 Task: Find connections with filter location Būndi with filter topic #Successwith filter profile language German with filter current company Marks and Spencer Reliance India Private Limited with filter school Aliah University, Kolkata with filter industry Wholesale Computer Equipment with filter service category Public Relations with filter keywords title Screenwriter
Action: Mouse moved to (545, 69)
Screenshot: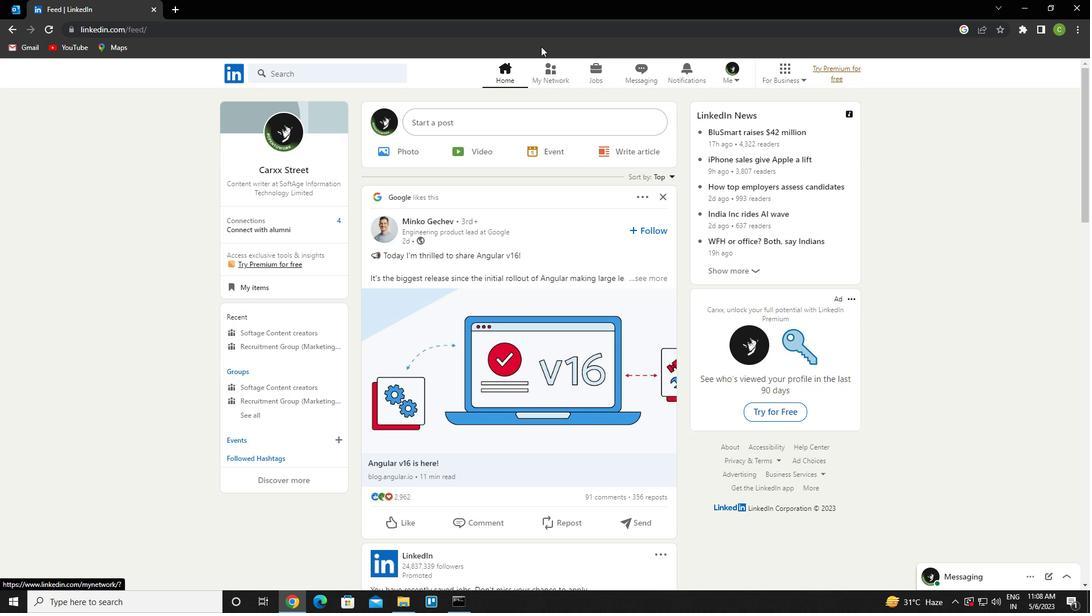 
Action: Mouse pressed left at (545, 69)
Screenshot: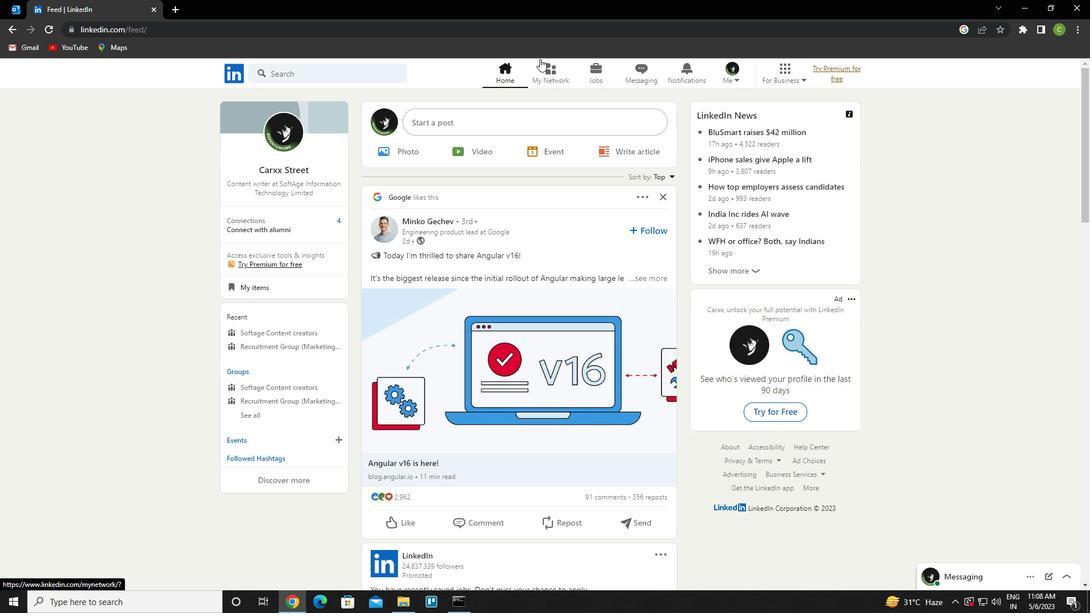 
Action: Mouse moved to (346, 143)
Screenshot: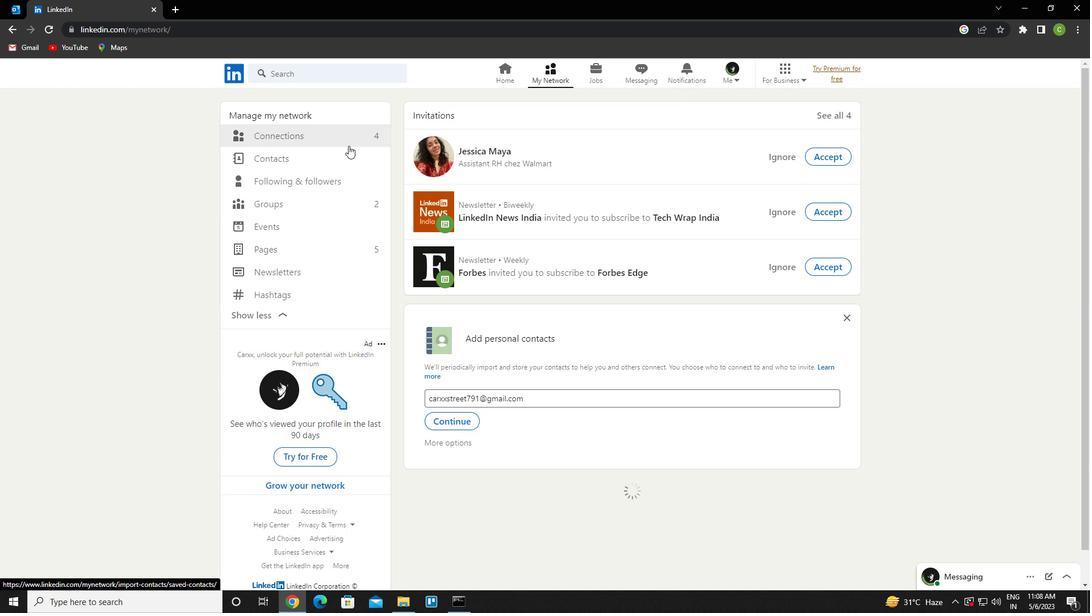 
Action: Mouse pressed left at (346, 143)
Screenshot: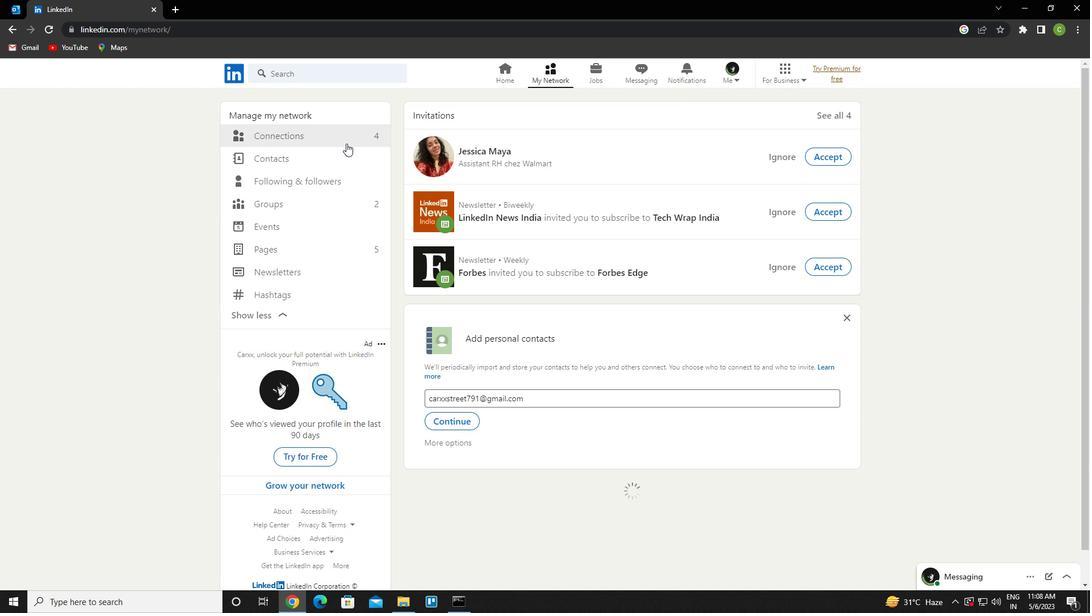 
Action: Mouse moved to (359, 142)
Screenshot: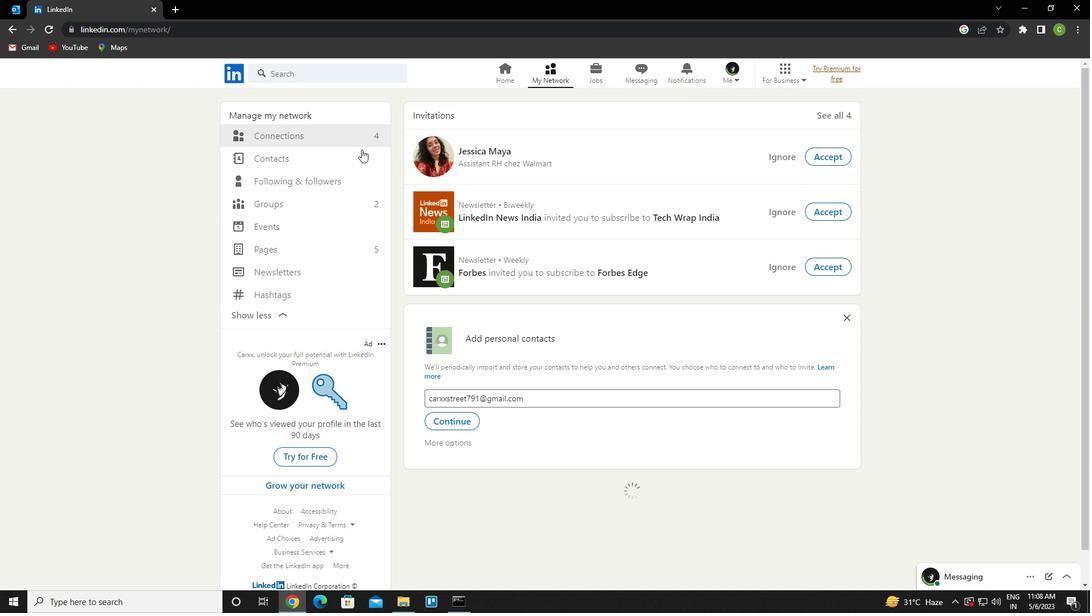 
Action: Mouse pressed left at (359, 142)
Screenshot: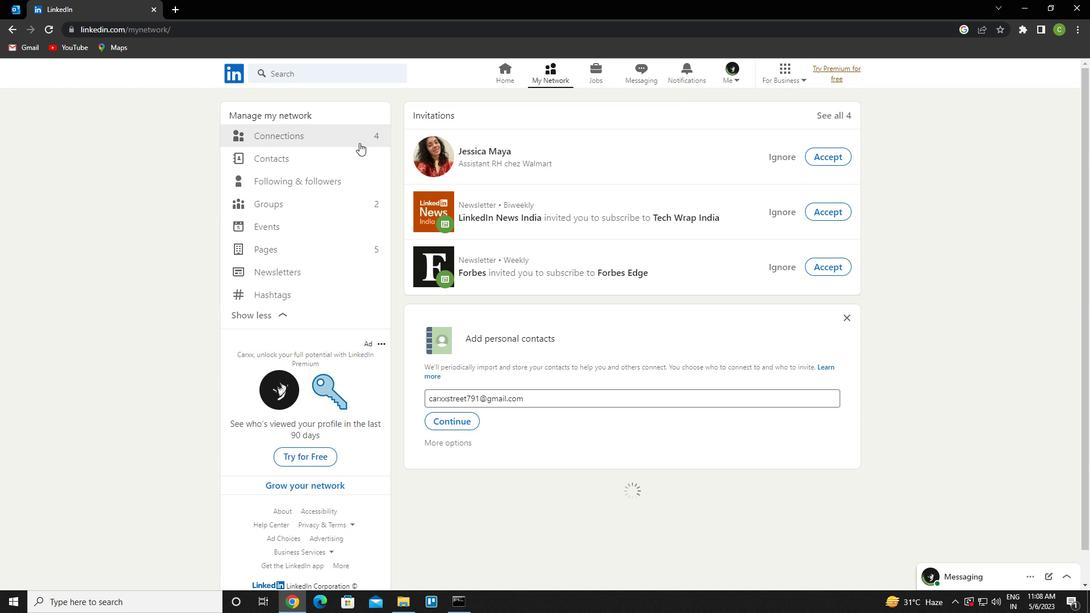 
Action: Mouse moved to (357, 141)
Screenshot: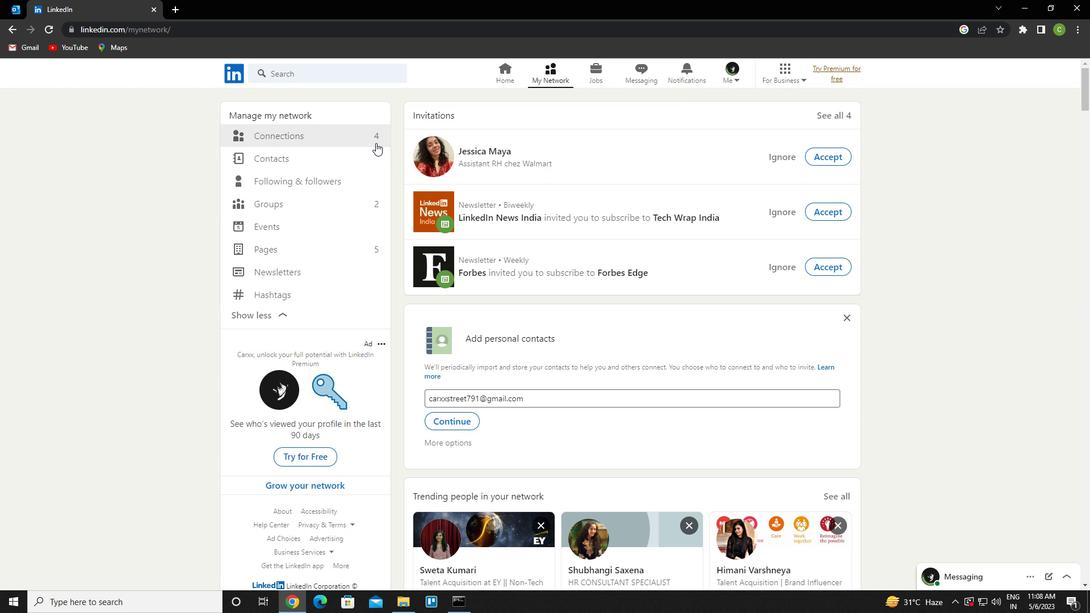 
Action: Mouse pressed left at (357, 141)
Screenshot: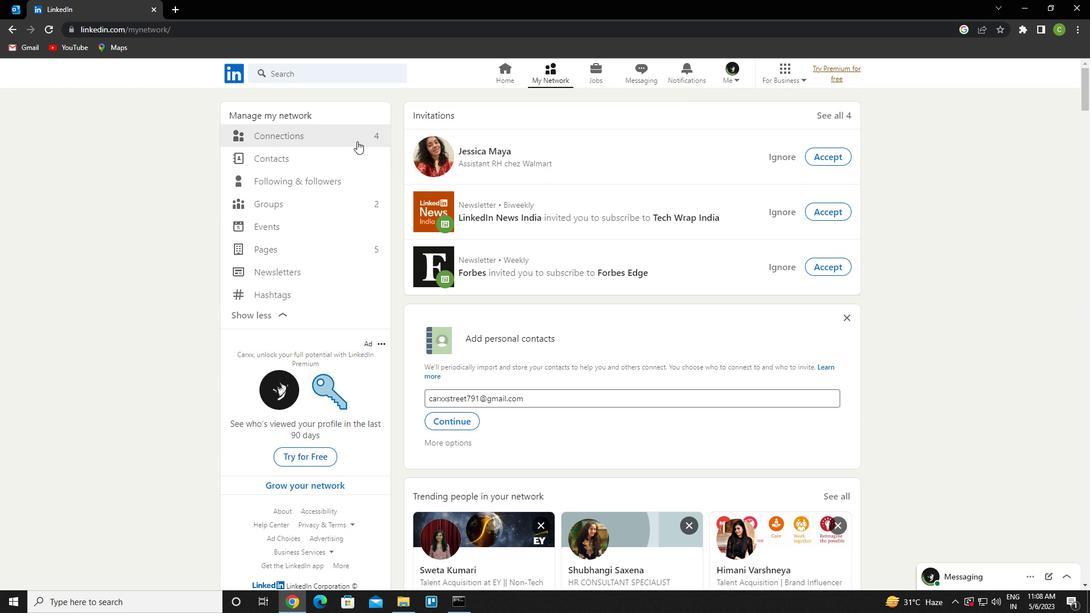 
Action: Mouse moved to (650, 138)
Screenshot: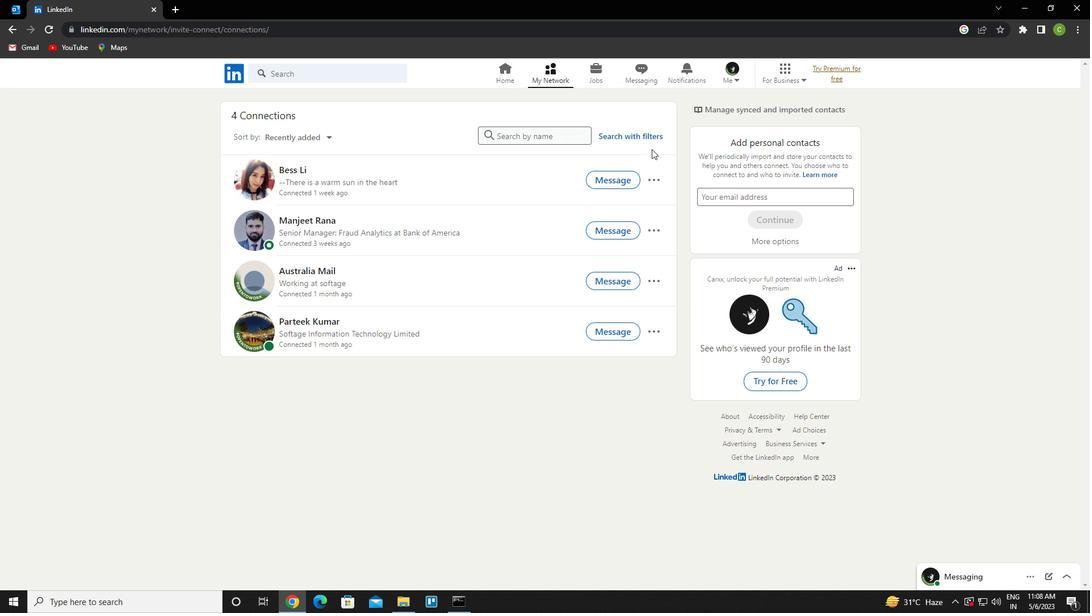 
Action: Mouse pressed left at (650, 138)
Screenshot: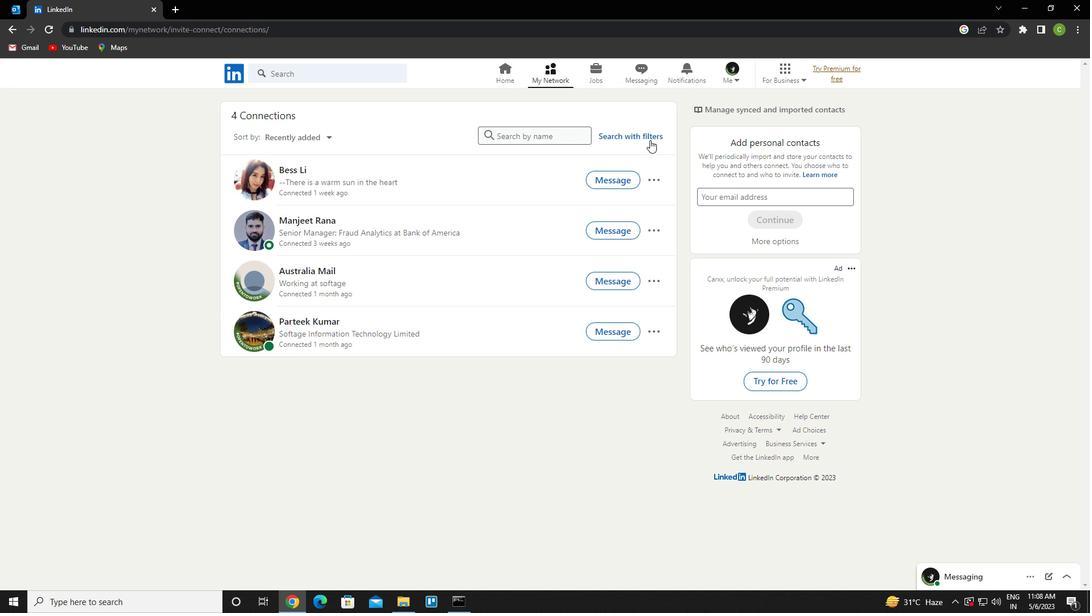 
Action: Mouse moved to (578, 106)
Screenshot: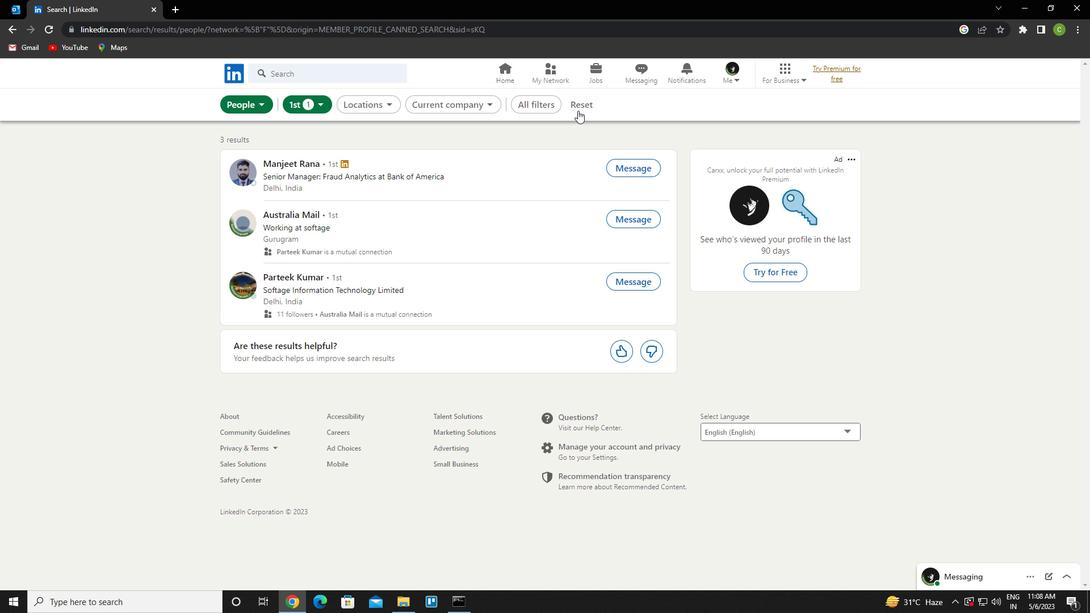 
Action: Mouse pressed left at (578, 106)
Screenshot: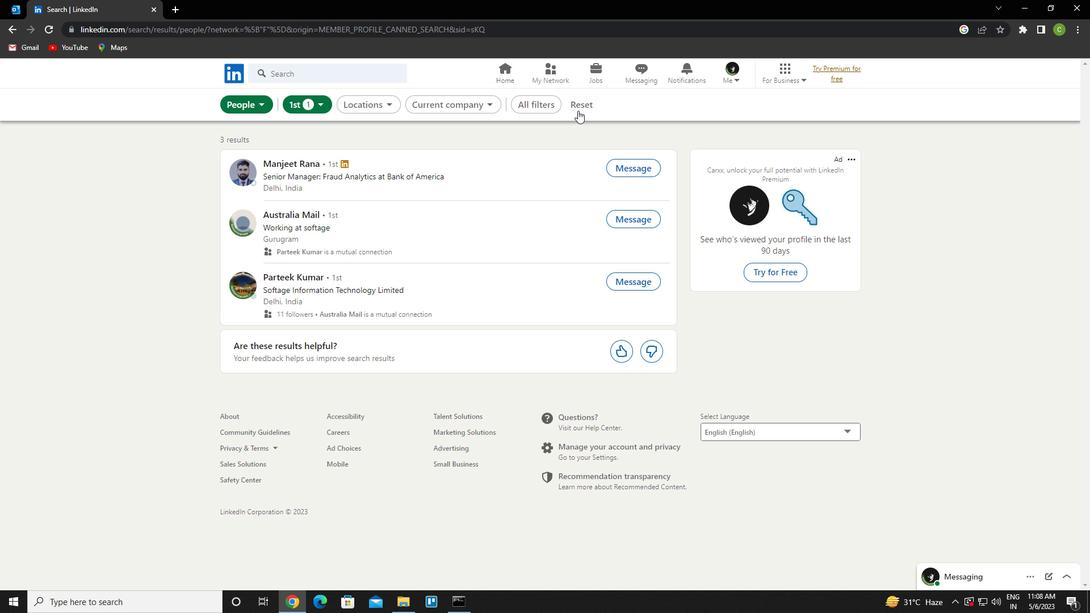 
Action: Mouse moved to (561, 109)
Screenshot: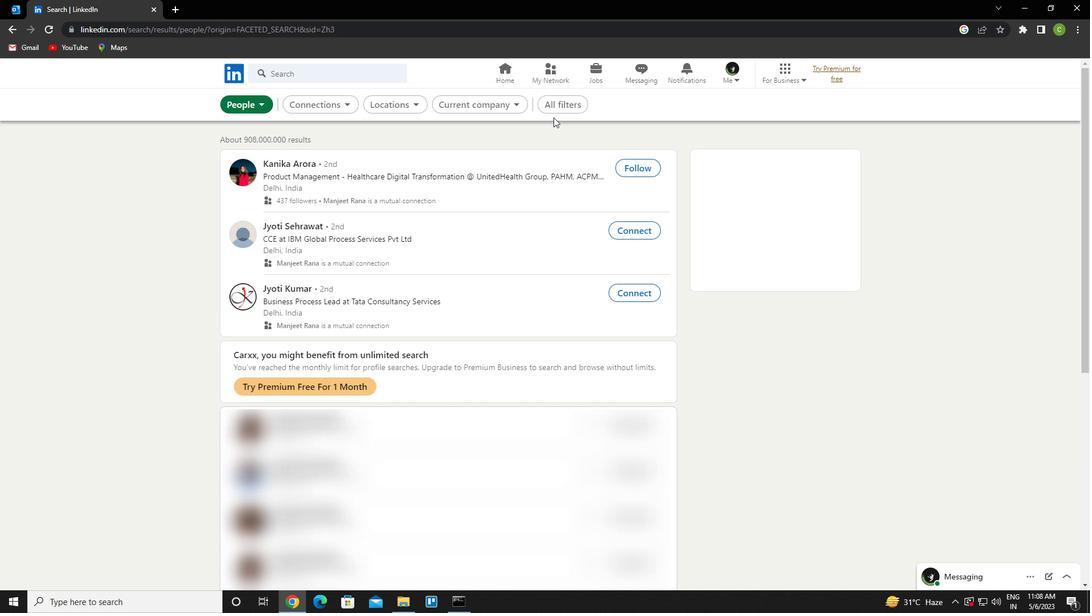 
Action: Mouse pressed left at (561, 109)
Screenshot: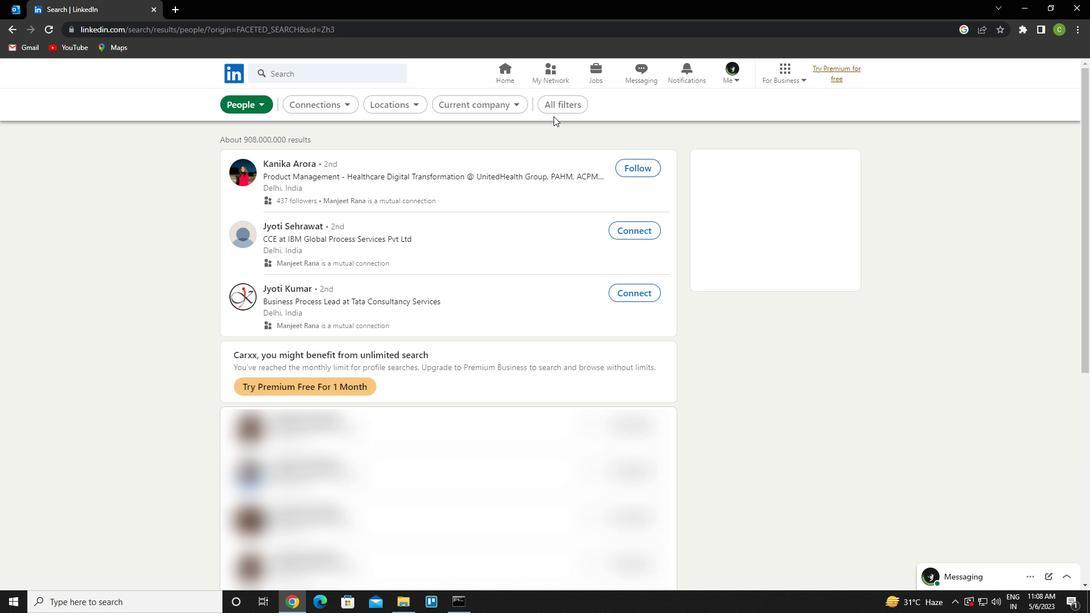 
Action: Mouse moved to (916, 313)
Screenshot: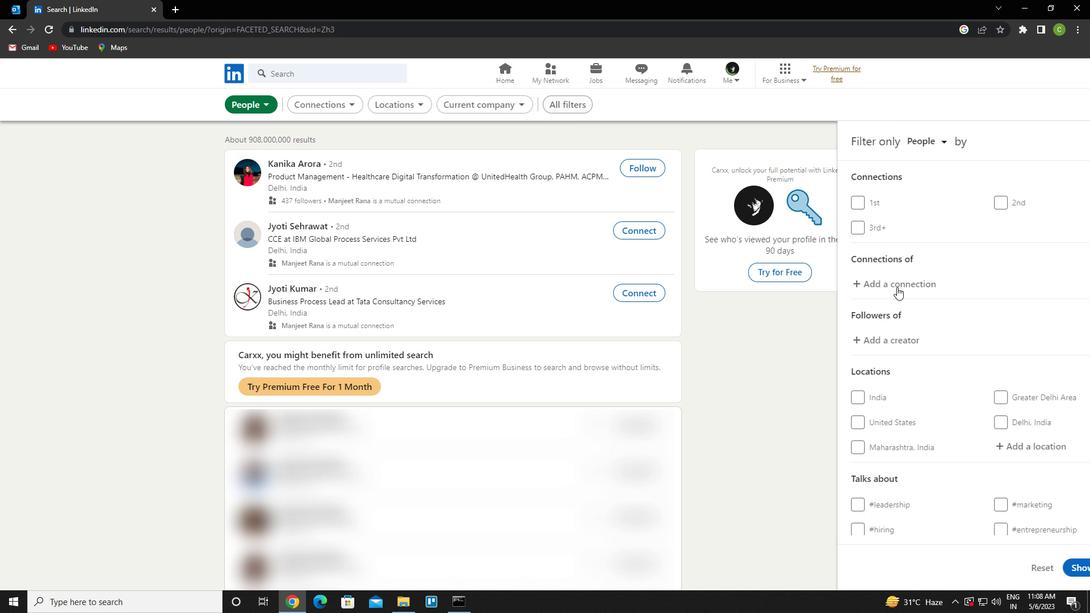 
Action: Mouse scrolled (916, 313) with delta (0, 0)
Screenshot: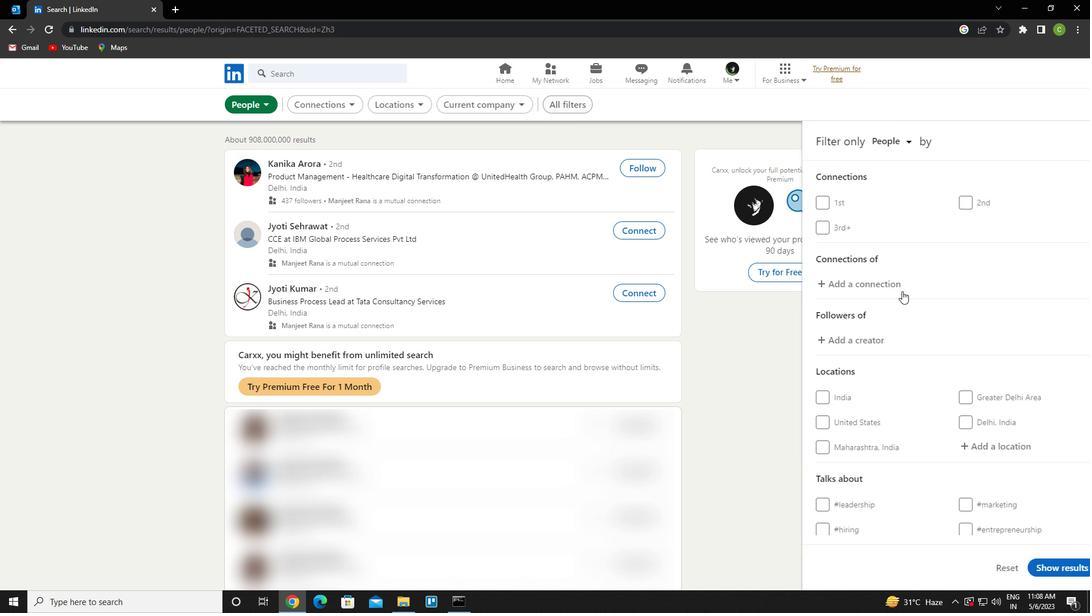 
Action: Mouse scrolled (916, 313) with delta (0, 0)
Screenshot: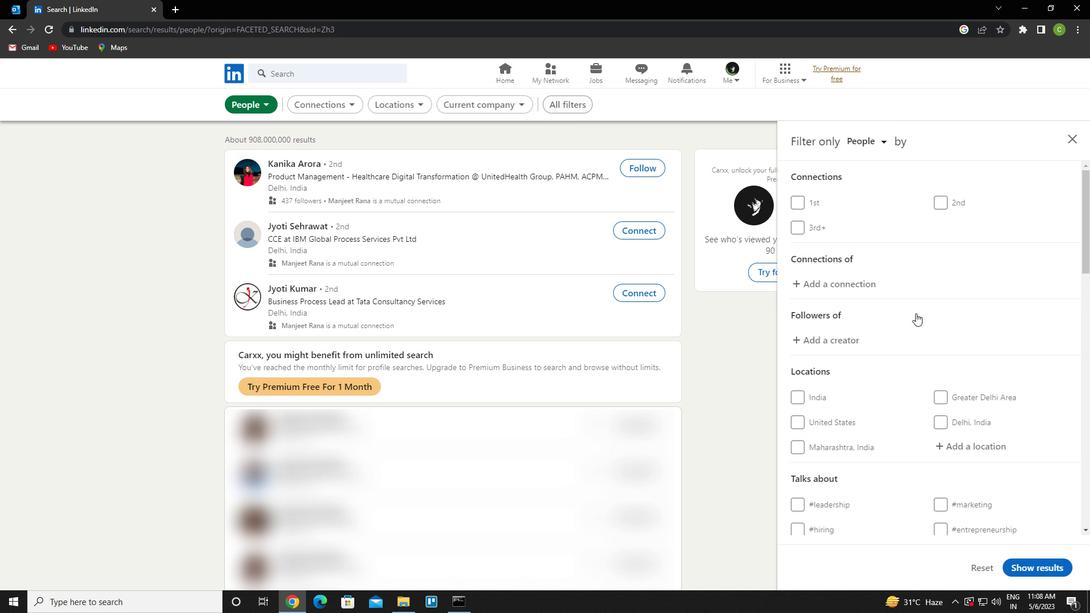 
Action: Mouse moved to (968, 331)
Screenshot: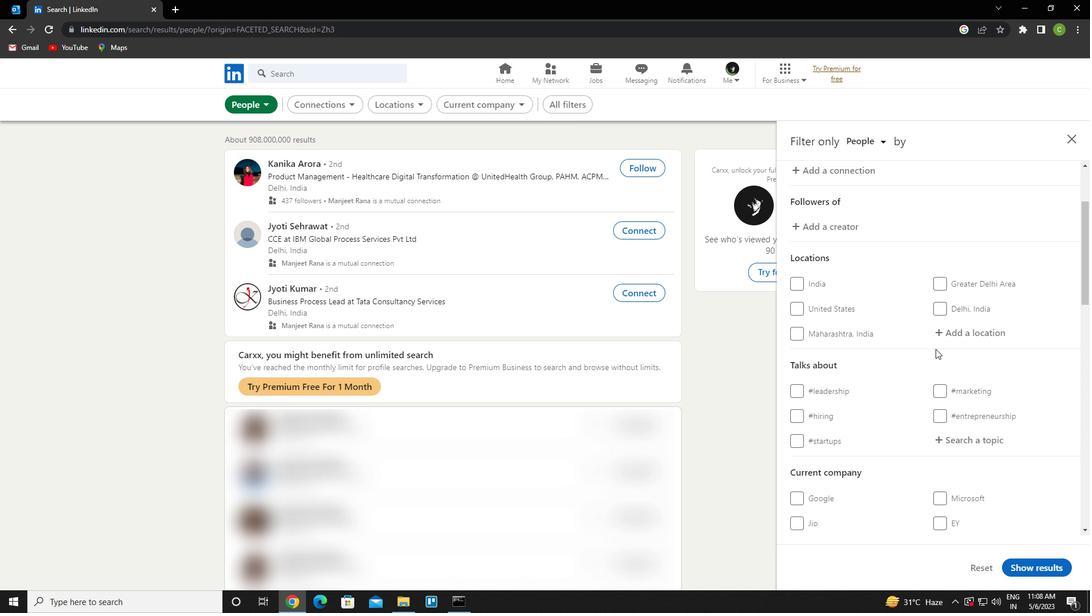 
Action: Mouse pressed left at (968, 331)
Screenshot: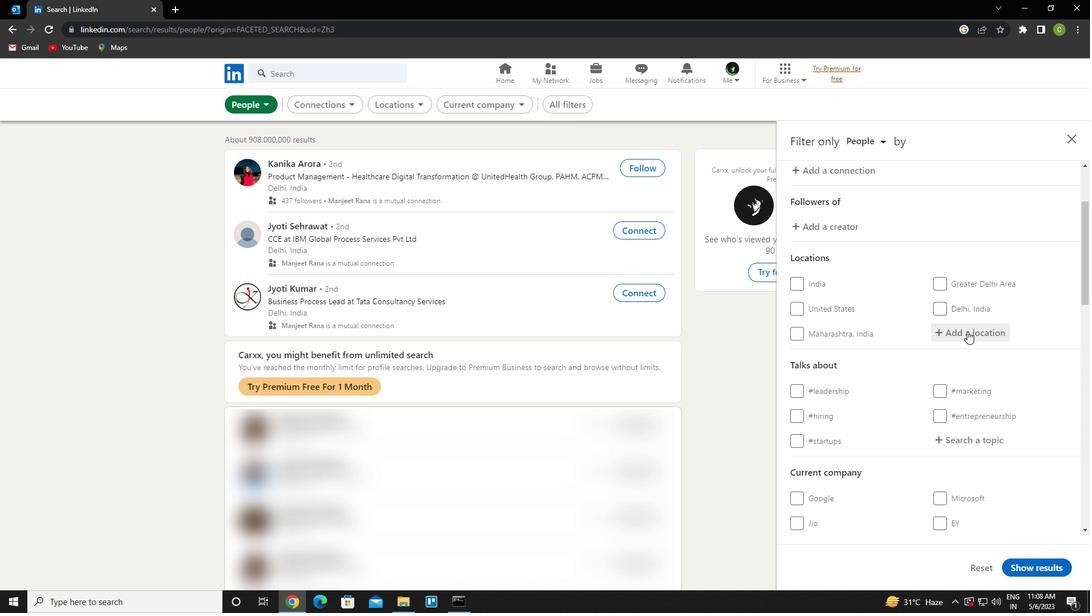 
Action: Key pressed <Key.caps_lock>b<Key.caps_lock>undi<Key.down><Key.enter>
Screenshot: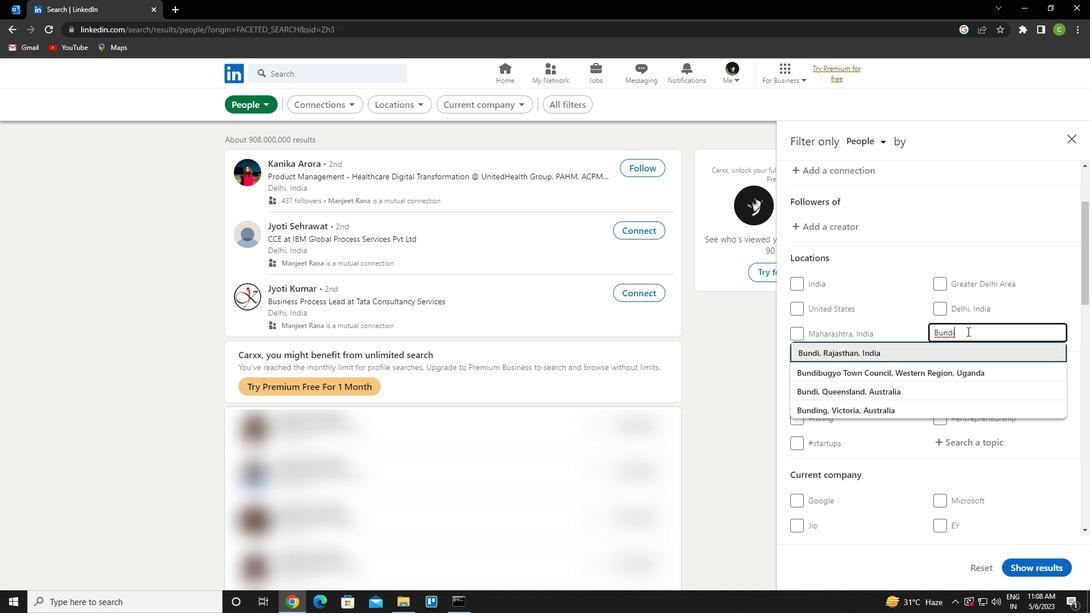 
Action: Mouse scrolled (968, 331) with delta (0, 0)
Screenshot: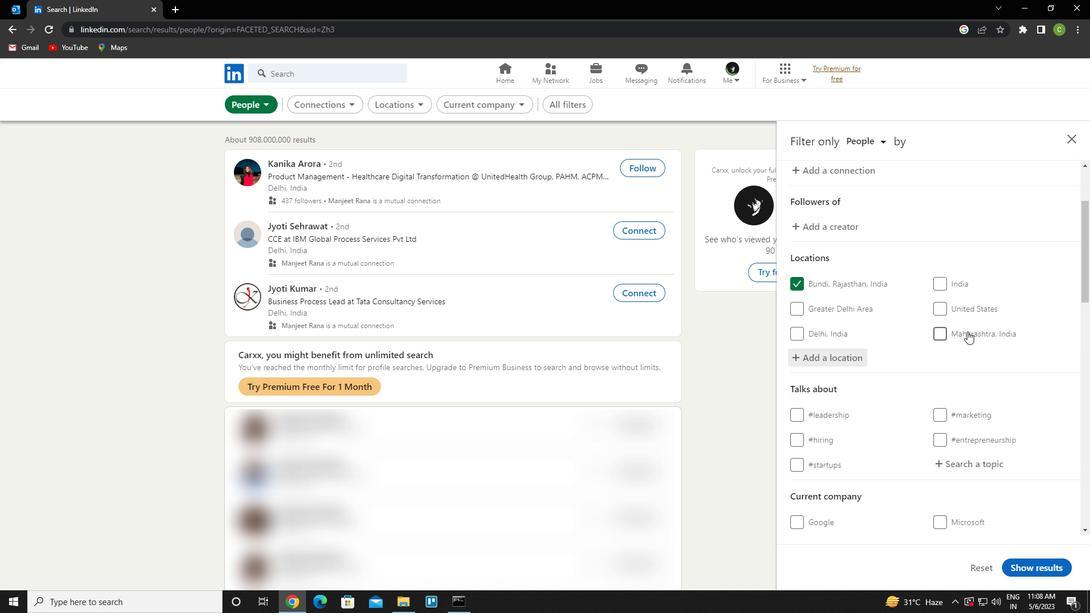 
Action: Mouse moved to (973, 400)
Screenshot: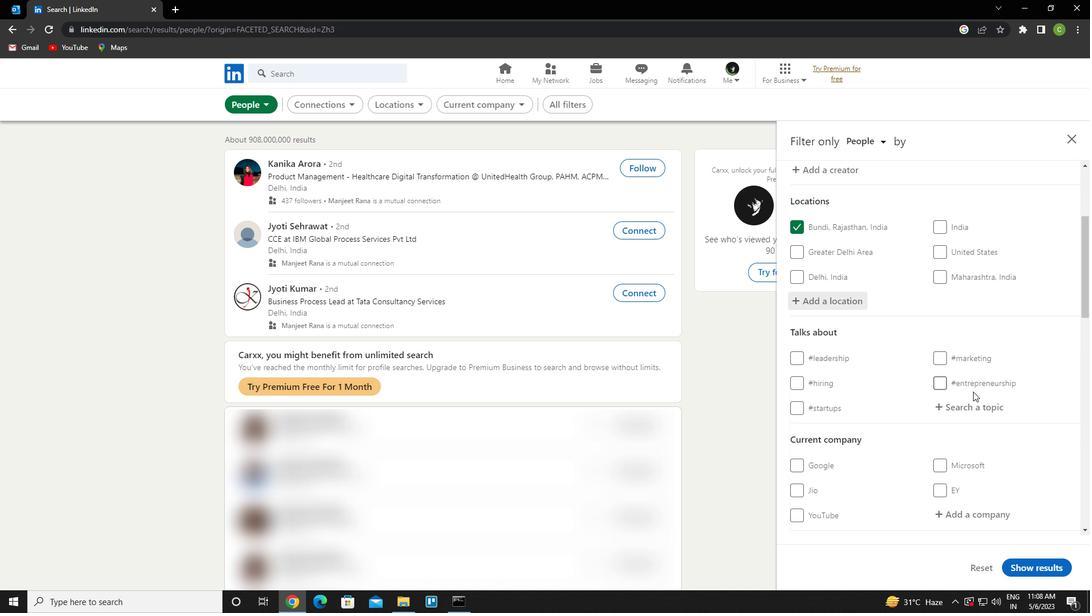 
Action: Mouse pressed left at (973, 400)
Screenshot: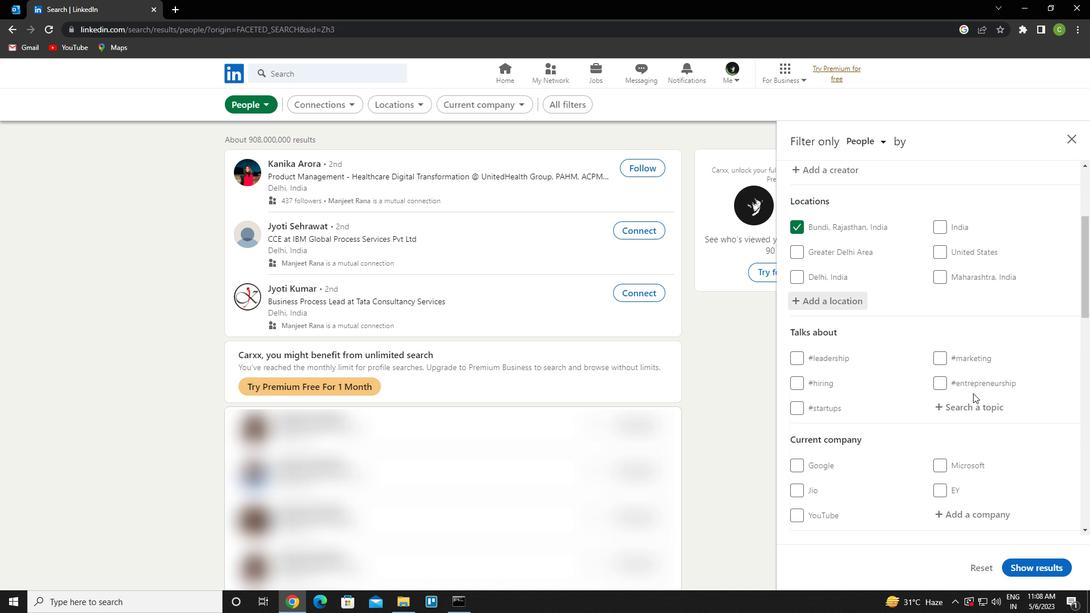 
Action: Key pressed sucess<Key.down><Key.down><Key.down><Key.down><Key.enter>
Screenshot: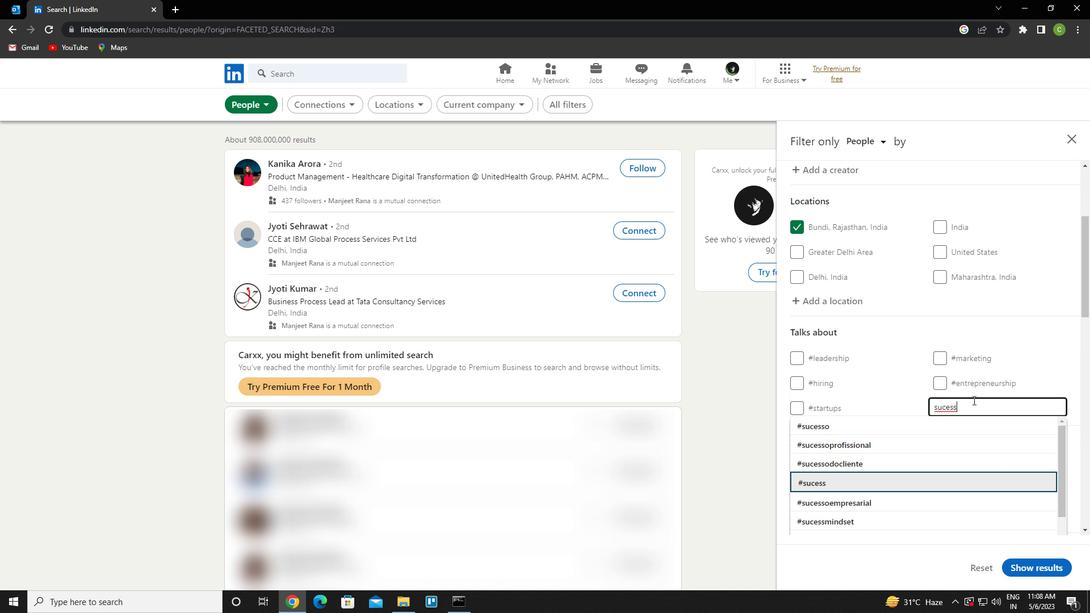 
Action: Mouse scrolled (973, 400) with delta (0, 0)
Screenshot: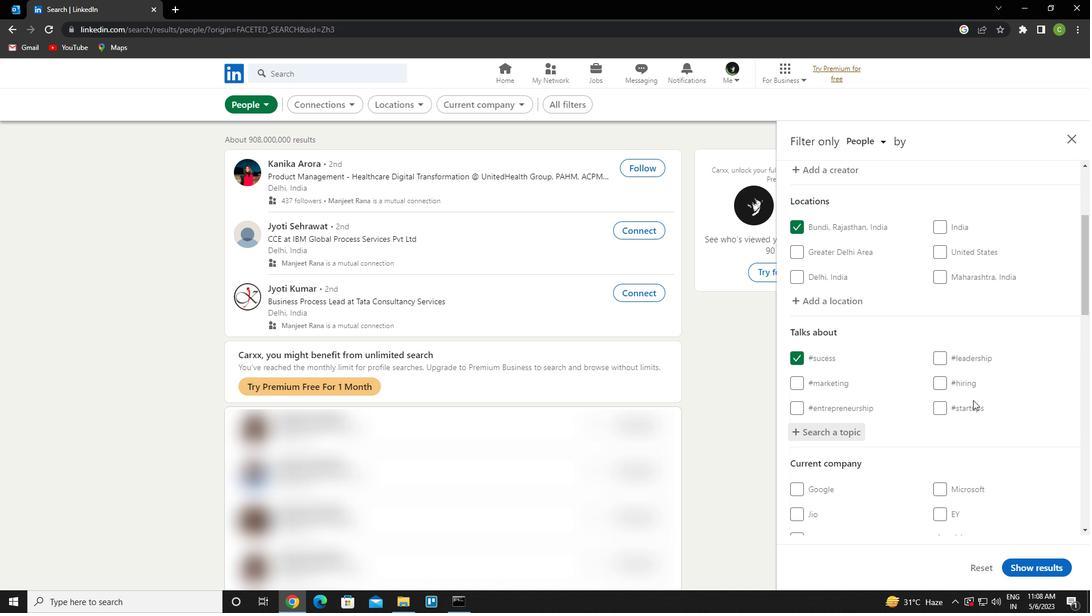 
Action: Mouse scrolled (973, 400) with delta (0, 0)
Screenshot: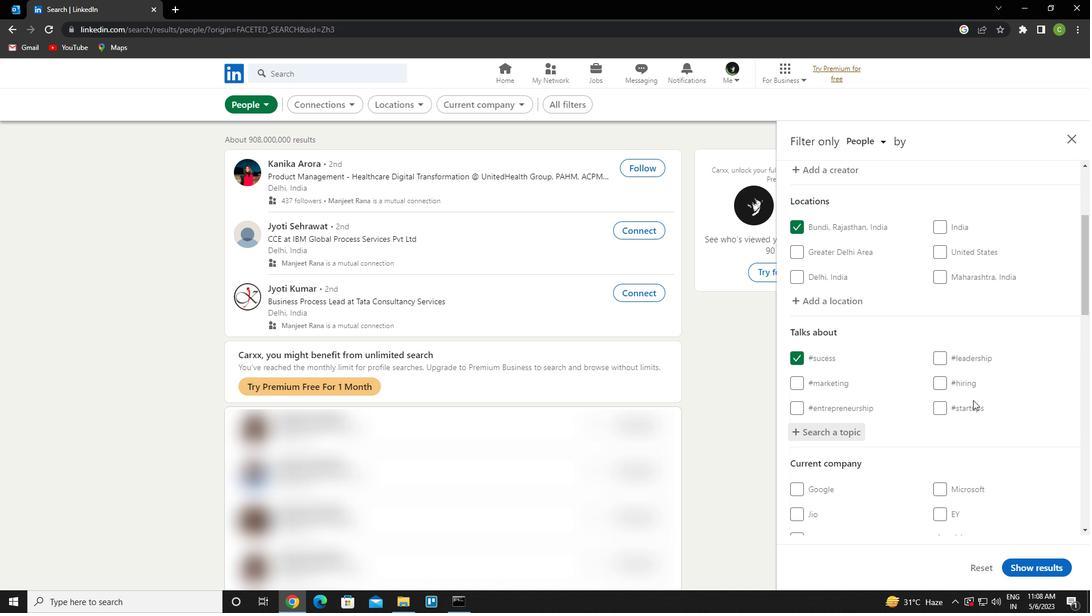 
Action: Mouse scrolled (973, 400) with delta (0, 0)
Screenshot: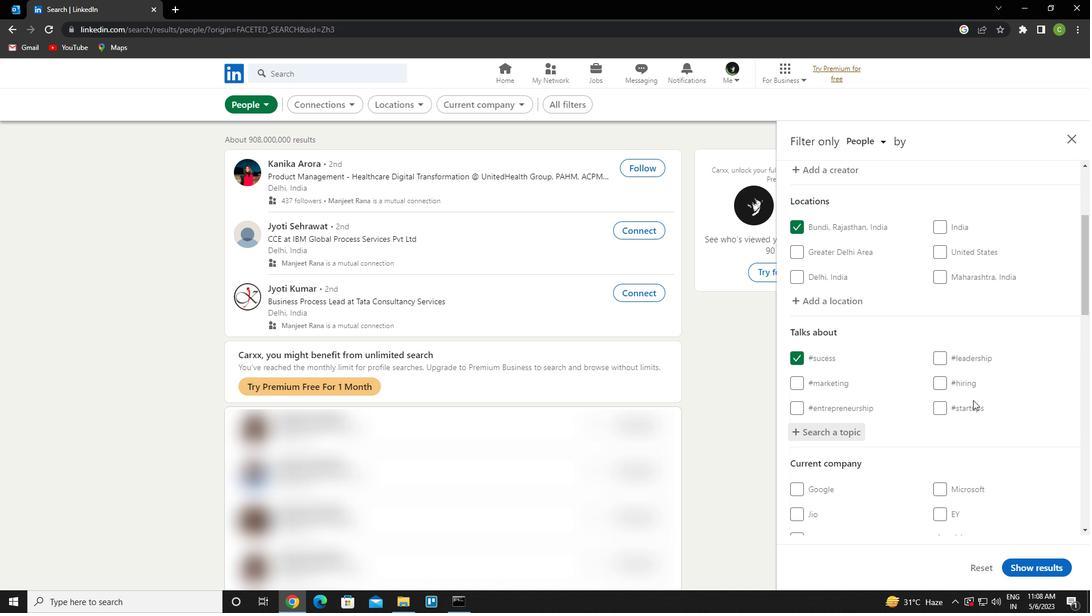 
Action: Mouse scrolled (973, 400) with delta (0, 0)
Screenshot: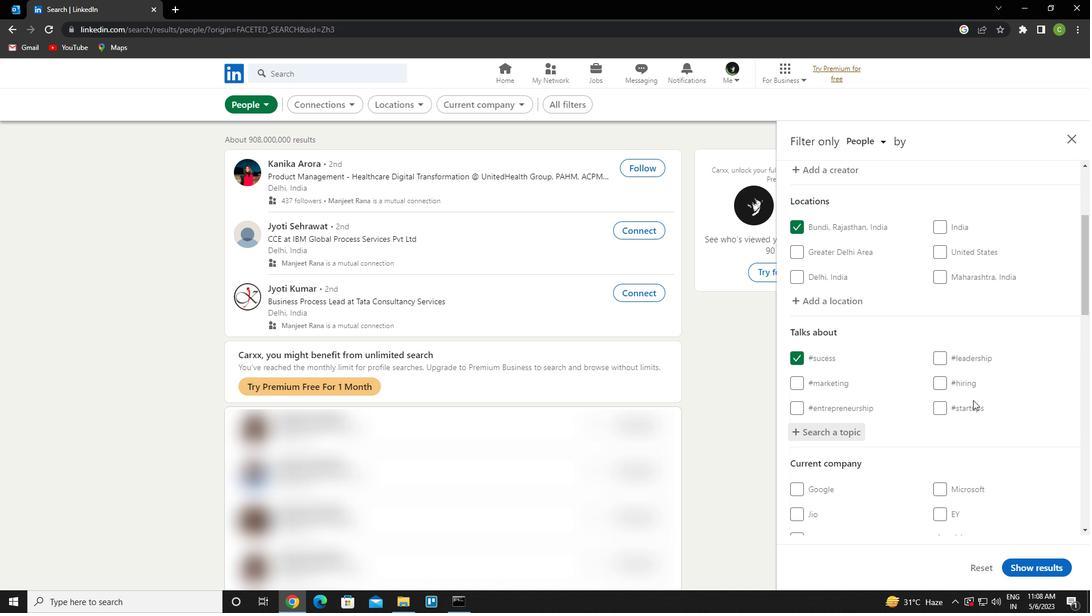 
Action: Mouse scrolled (973, 400) with delta (0, 0)
Screenshot: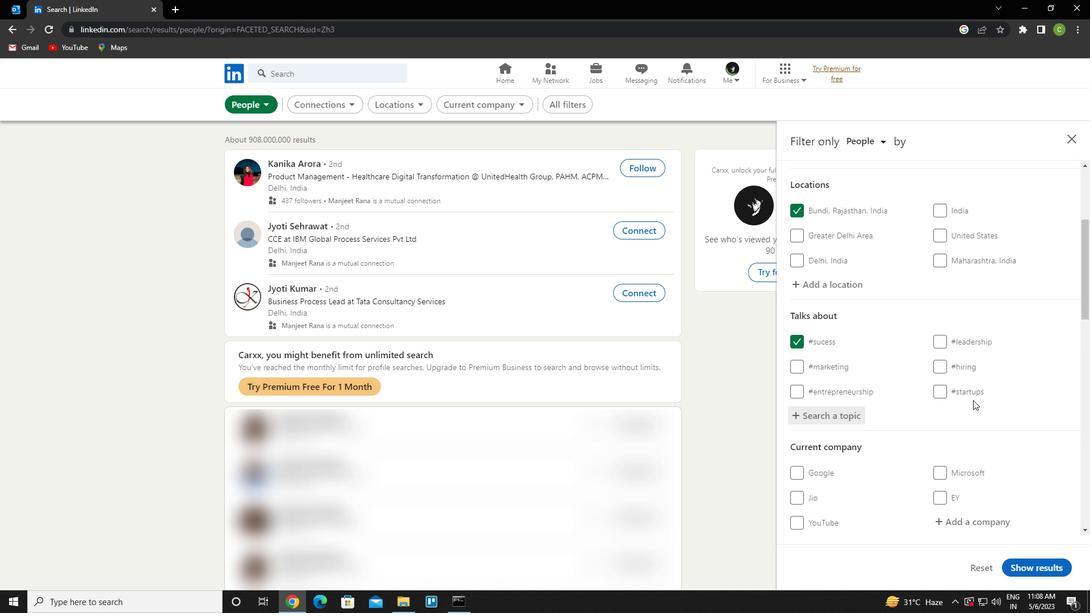 
Action: Mouse scrolled (973, 400) with delta (0, 0)
Screenshot: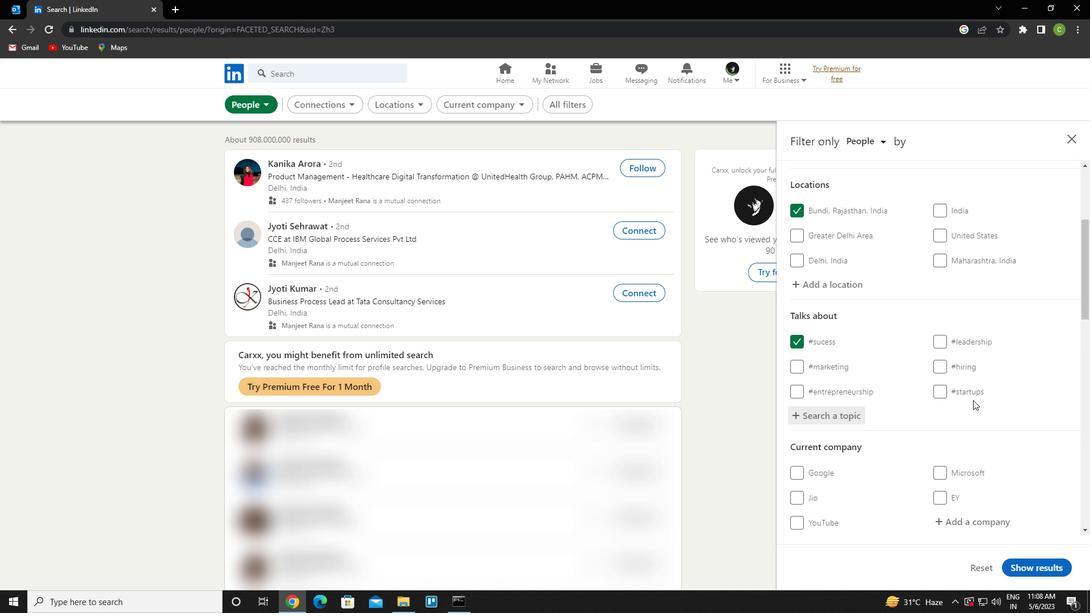 
Action: Mouse scrolled (973, 400) with delta (0, 0)
Screenshot: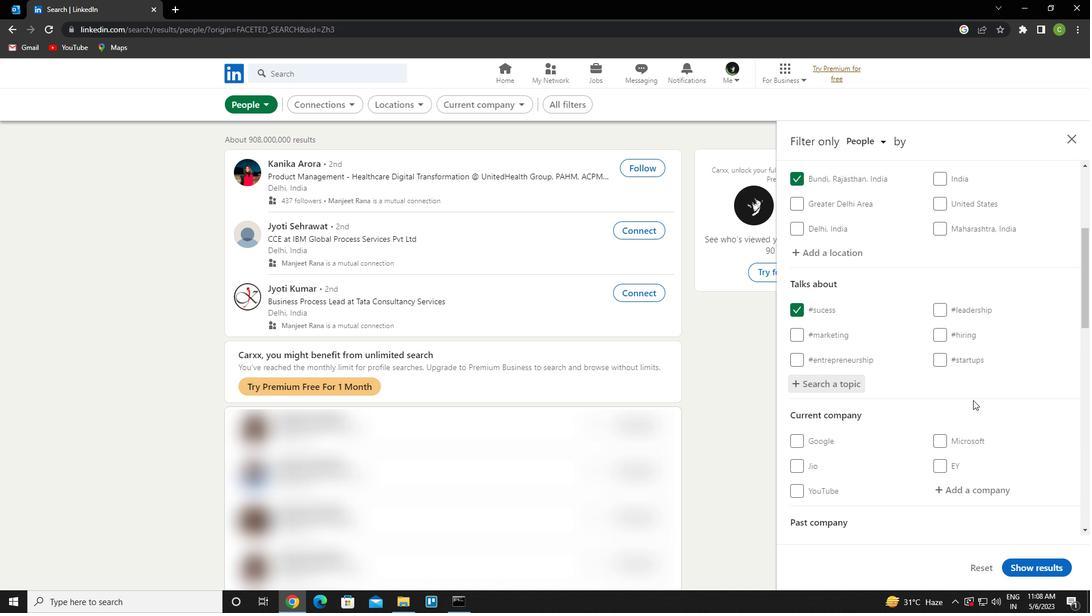 
Action: Mouse scrolled (973, 400) with delta (0, 0)
Screenshot: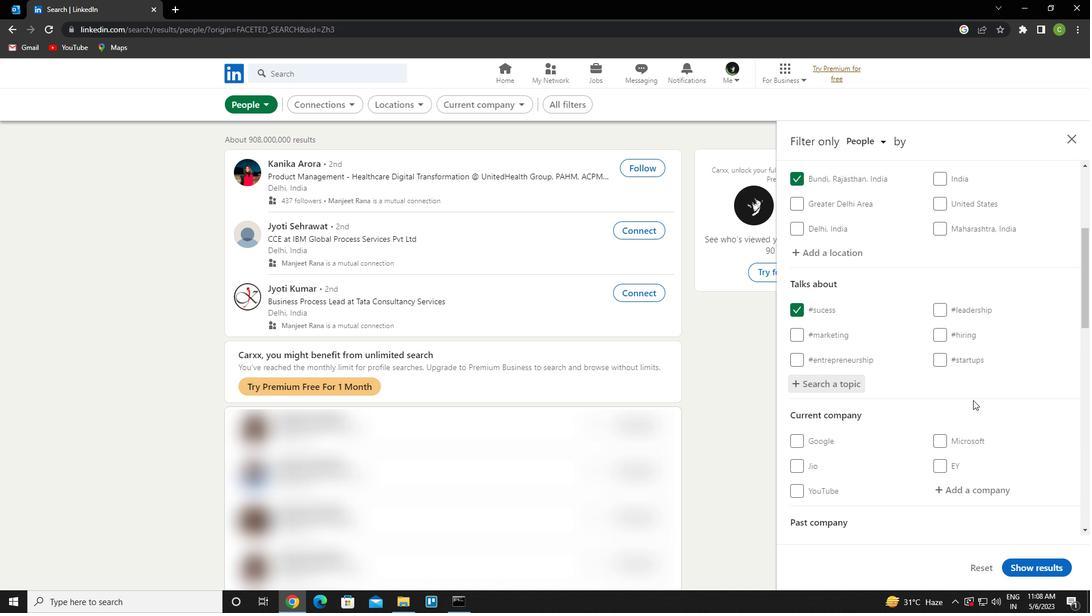 
Action: Mouse scrolled (973, 400) with delta (0, 0)
Screenshot: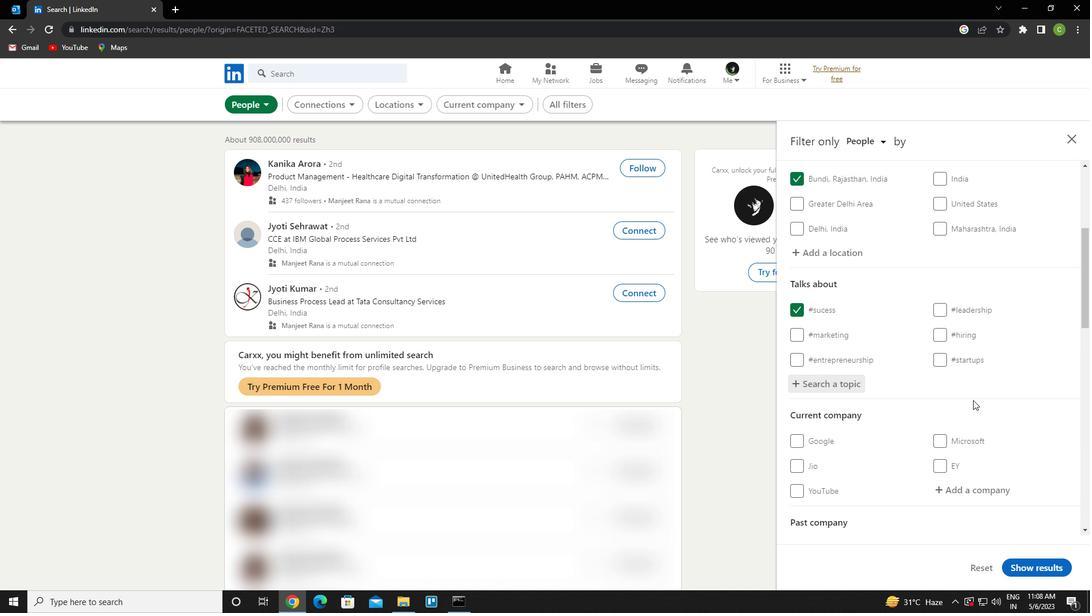 
Action: Mouse moved to (801, 480)
Screenshot: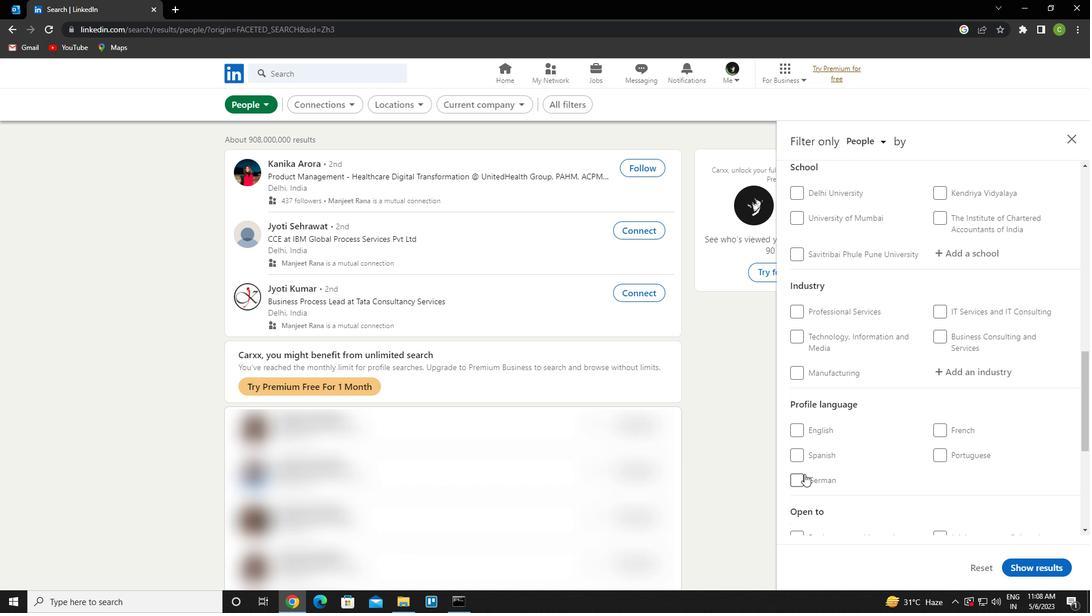 
Action: Mouse pressed left at (801, 480)
Screenshot: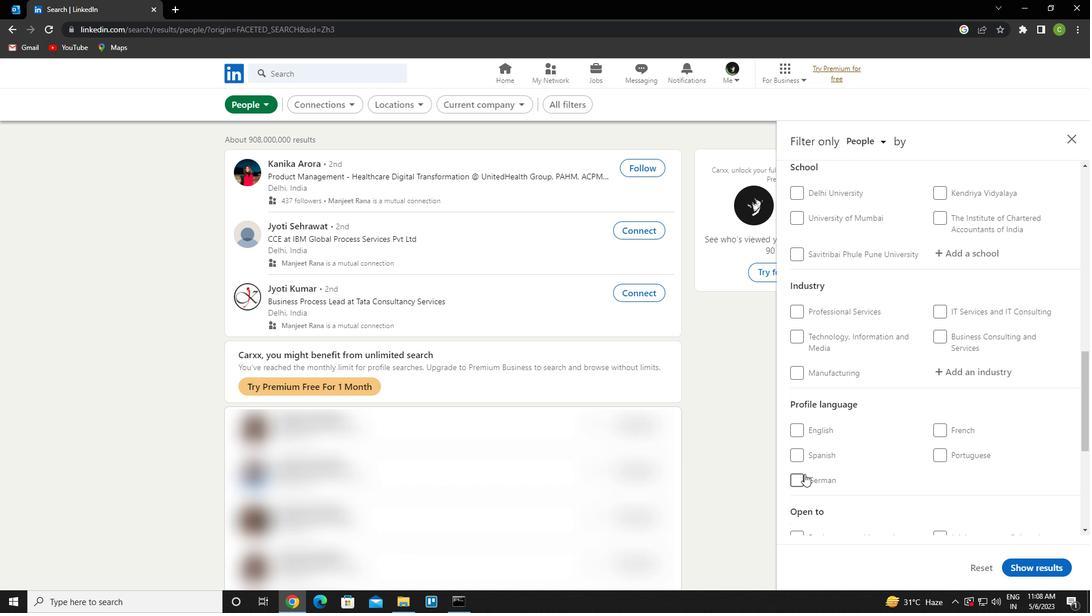 
Action: Mouse moved to (903, 351)
Screenshot: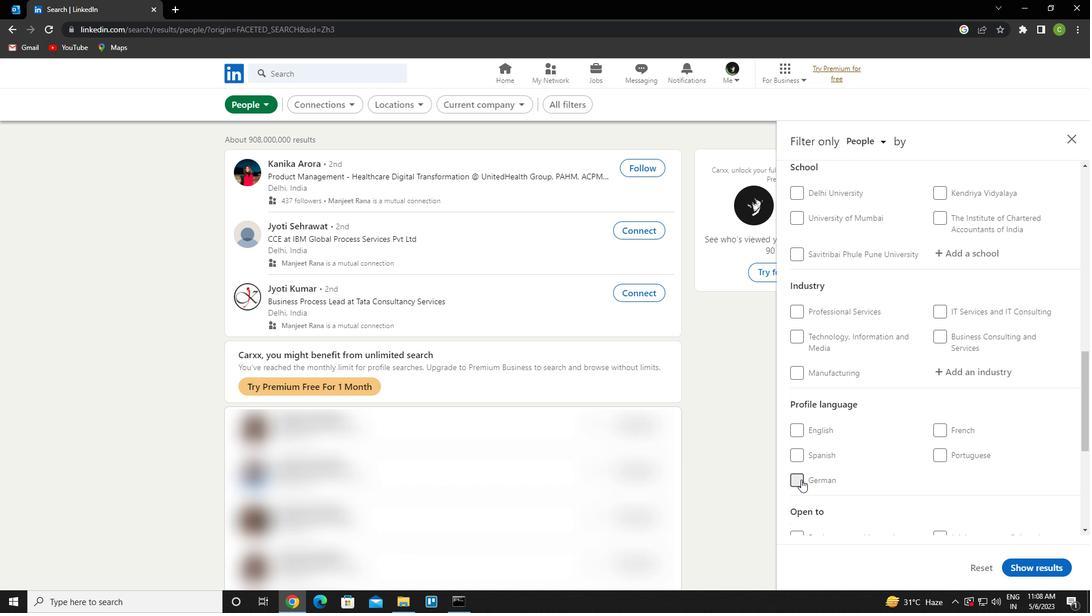 
Action: Mouse scrolled (903, 351) with delta (0, 0)
Screenshot: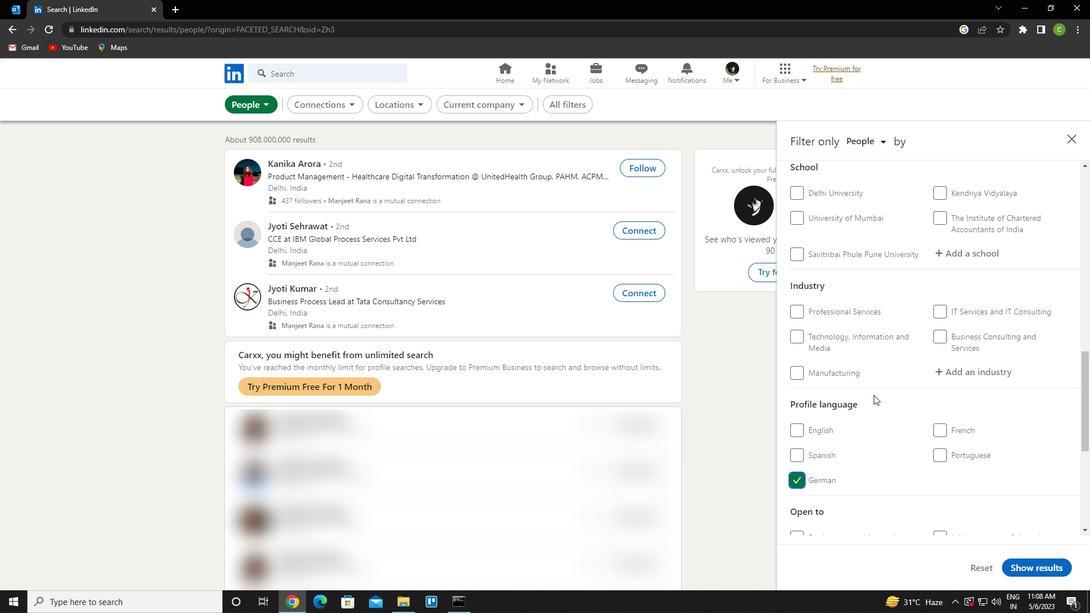 
Action: Mouse scrolled (903, 351) with delta (0, 0)
Screenshot: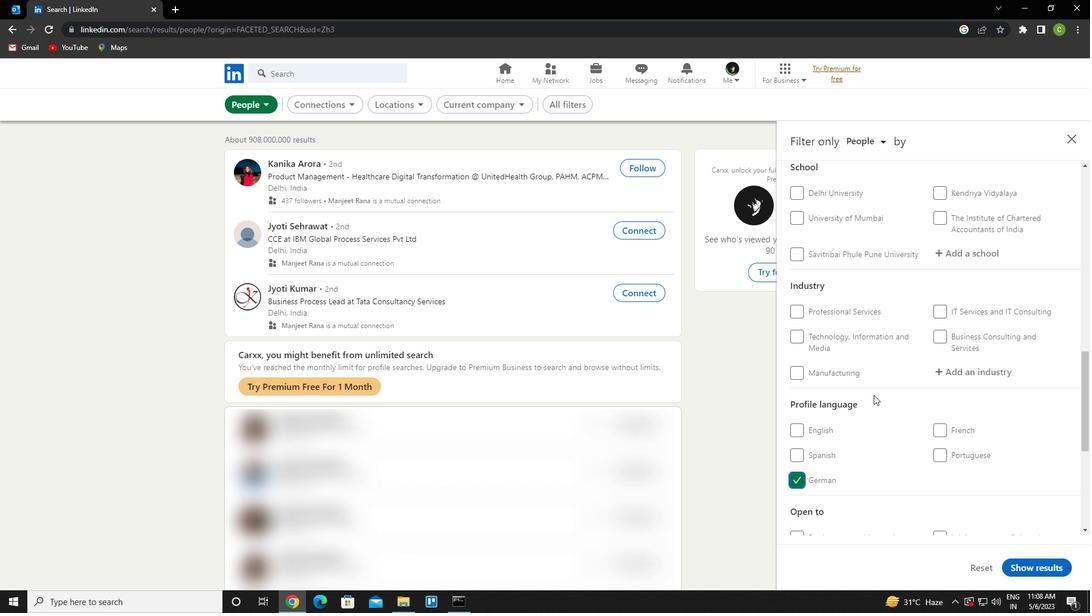 
Action: Mouse scrolled (903, 351) with delta (0, 0)
Screenshot: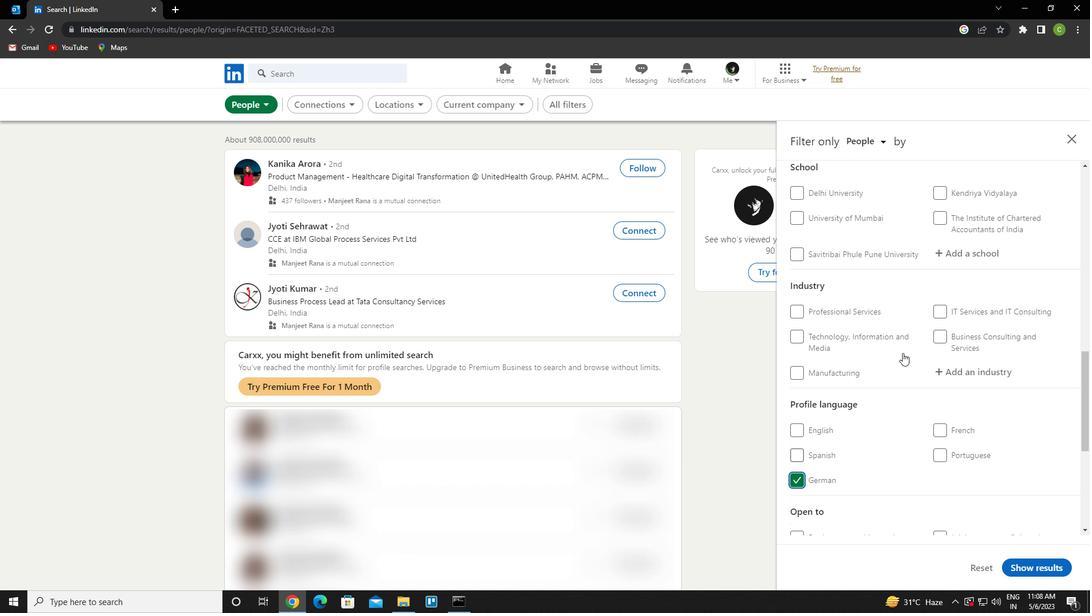 
Action: Mouse scrolled (903, 351) with delta (0, 0)
Screenshot: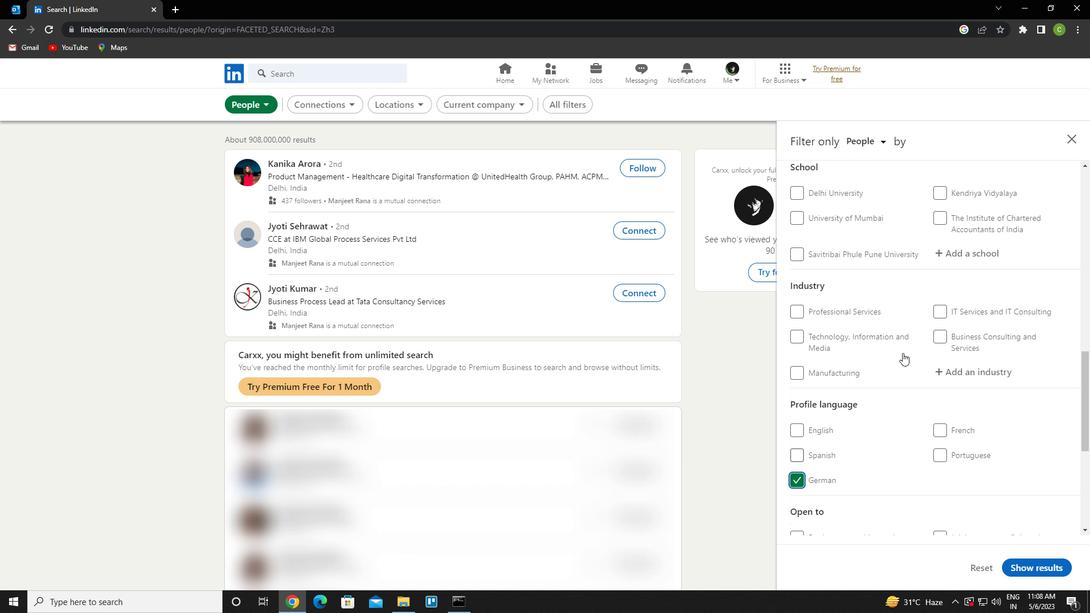 
Action: Mouse moved to (968, 254)
Screenshot: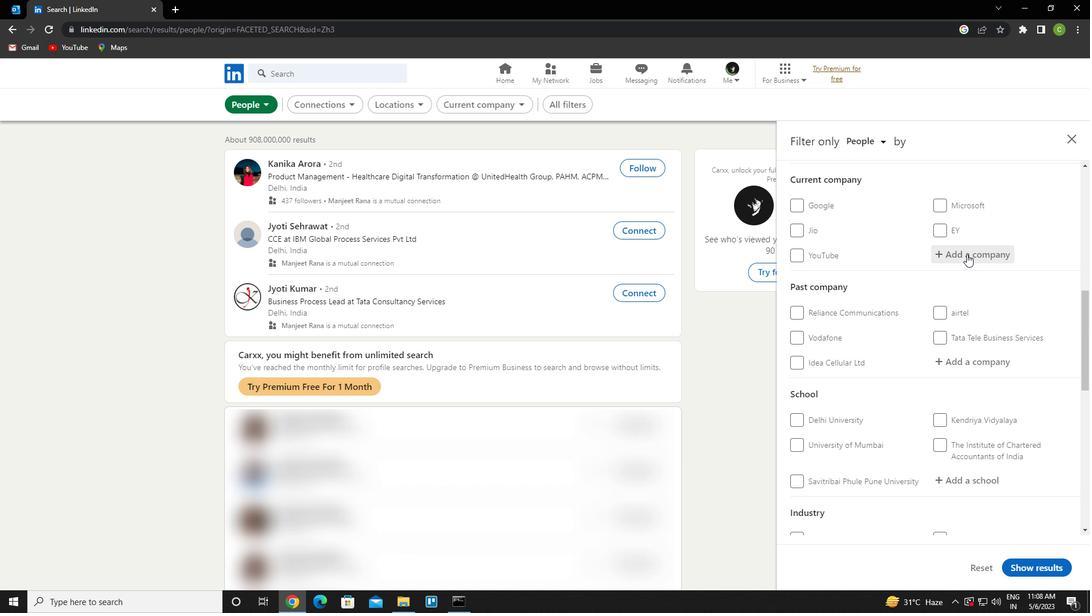 
Action: Mouse pressed left at (968, 254)
Screenshot: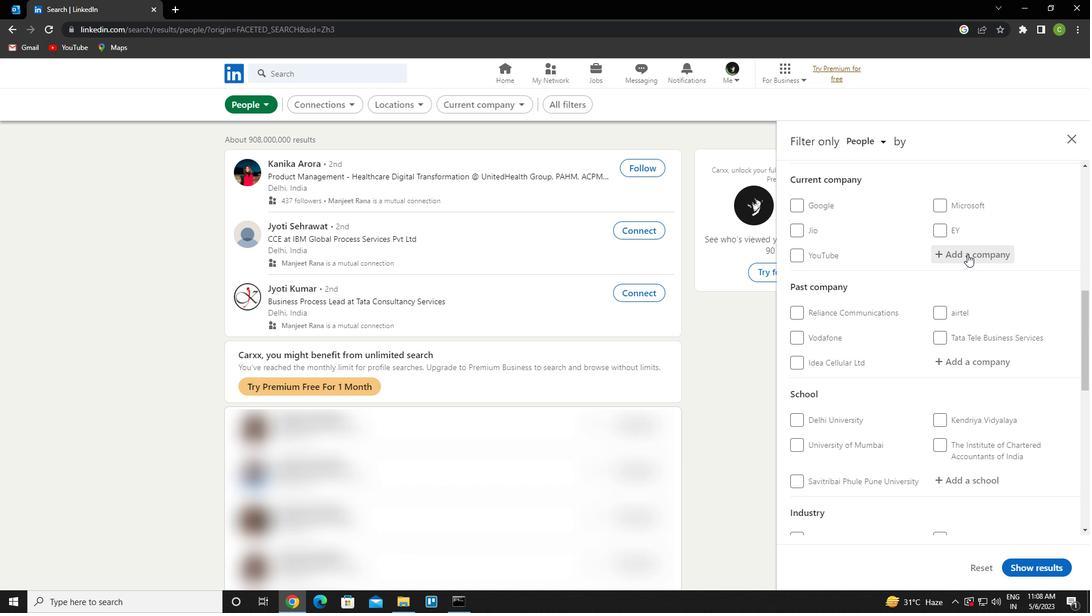 
Action: Key pressed <Key.caps_lock>m<Key.caps_lock>arks<Key.space>and<Key.space>spenser<Key.backspace><Key.backspace><Key.backspace><Key.backspace><Key.down><Key.enter>
Screenshot: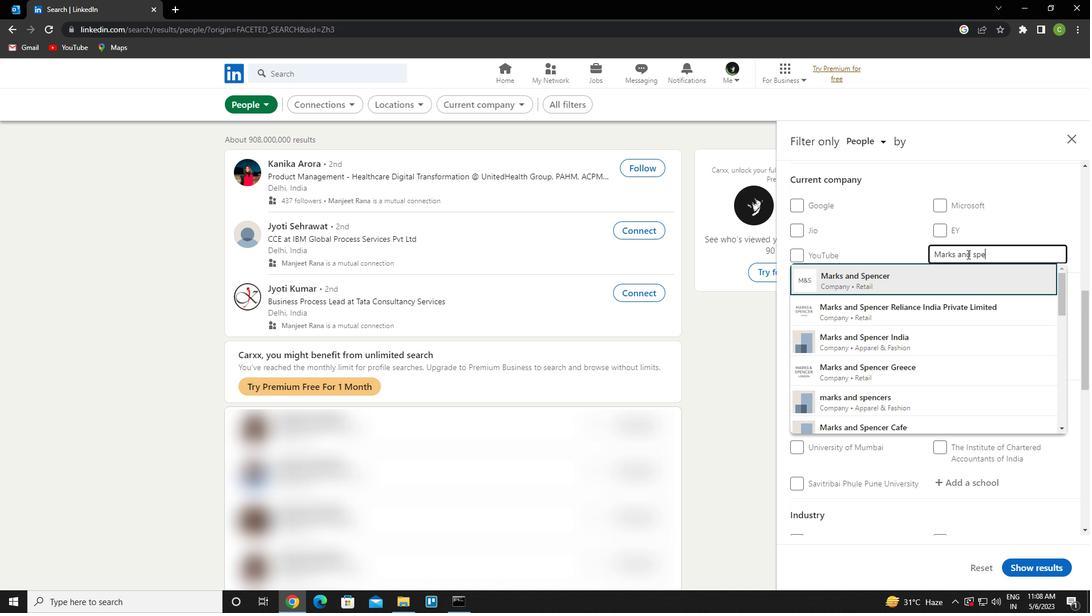 
Action: Mouse scrolled (968, 253) with delta (0, 0)
Screenshot: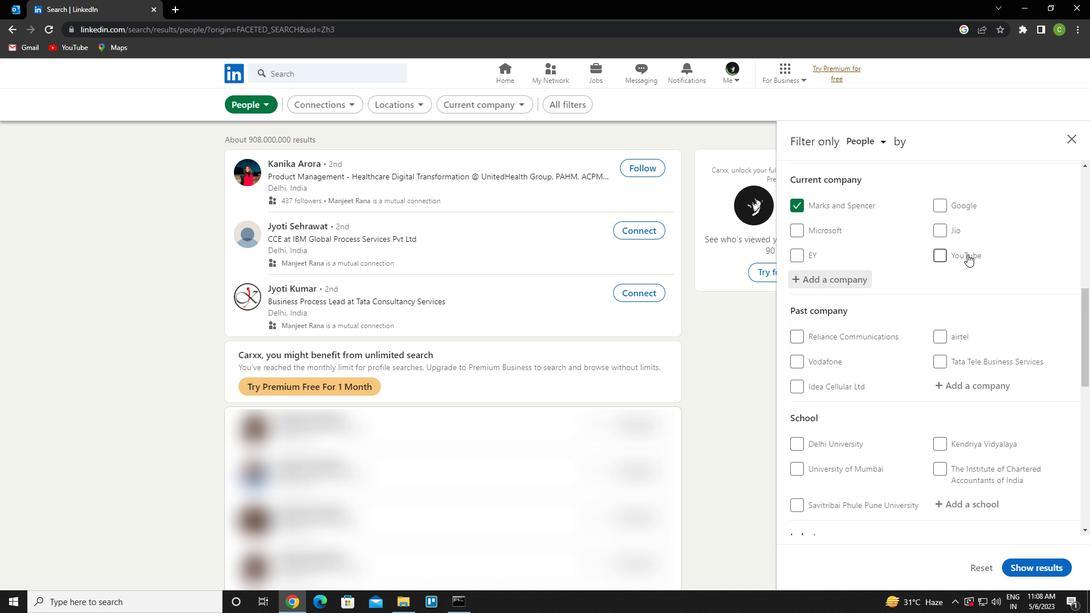 
Action: Mouse scrolled (968, 253) with delta (0, 0)
Screenshot: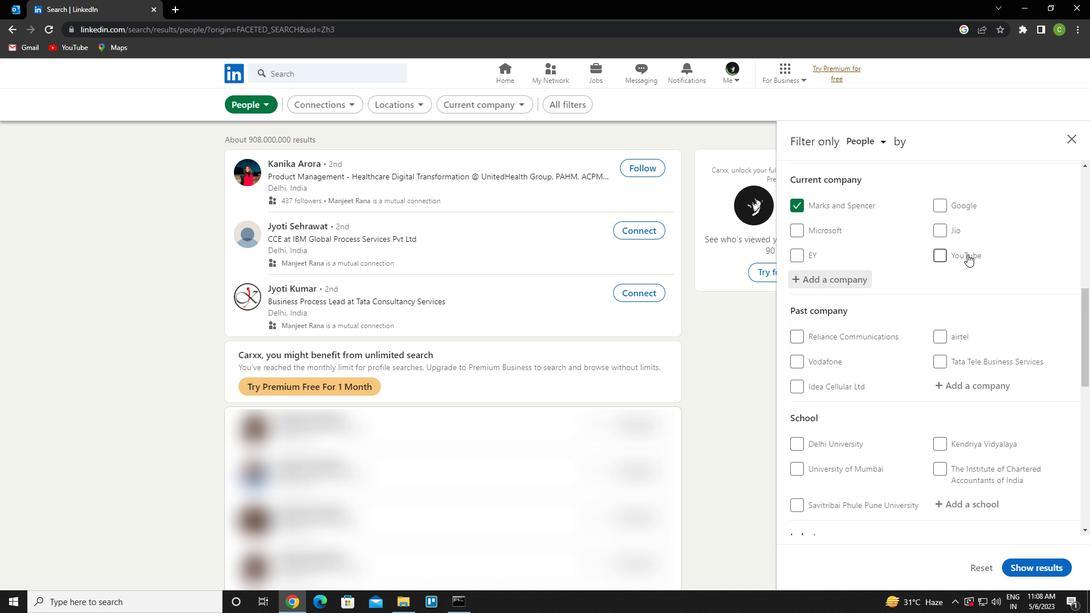 
Action: Mouse scrolled (968, 253) with delta (0, 0)
Screenshot: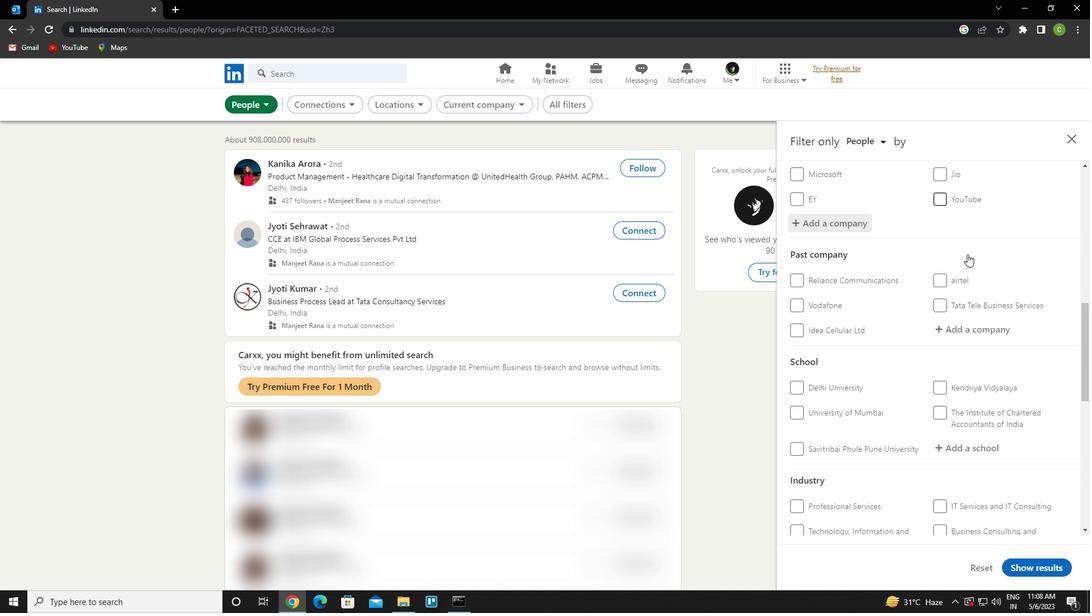 
Action: Mouse scrolled (968, 253) with delta (0, 0)
Screenshot: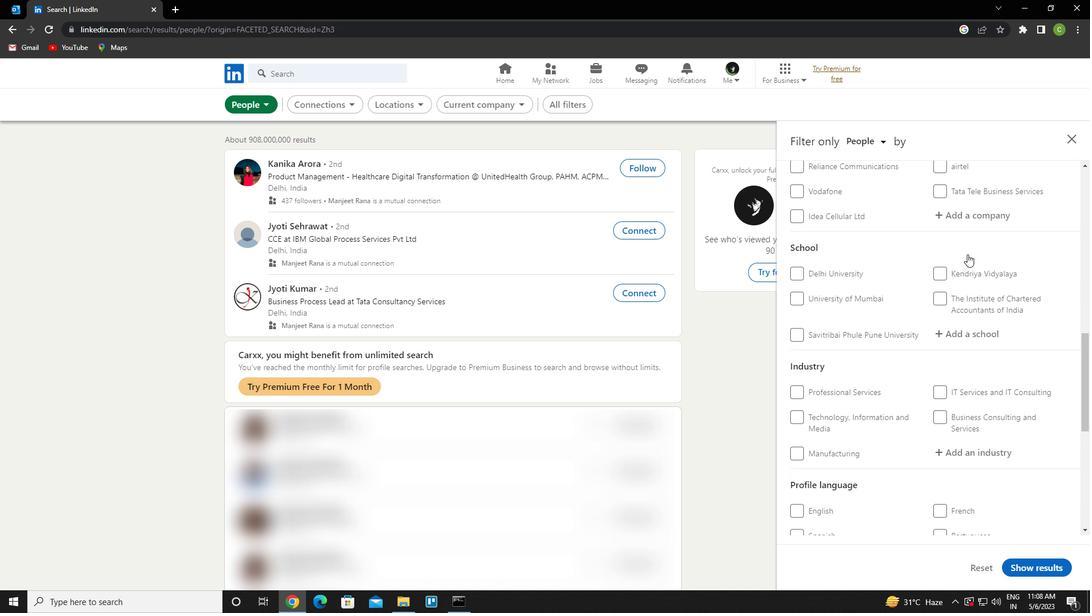 
Action: Mouse scrolled (968, 253) with delta (0, 0)
Screenshot: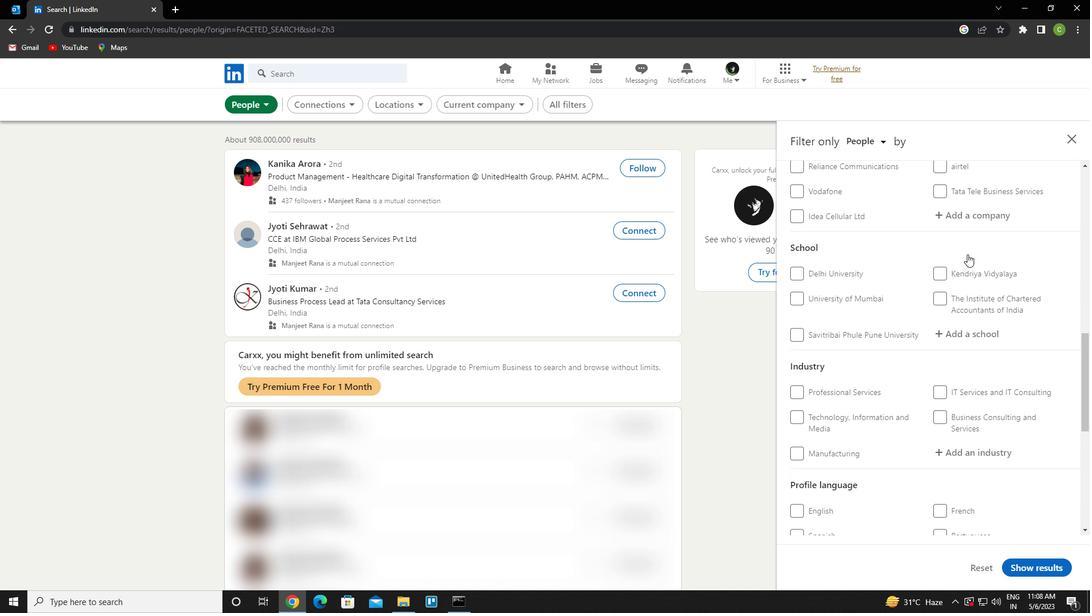 
Action: Mouse moved to (977, 217)
Screenshot: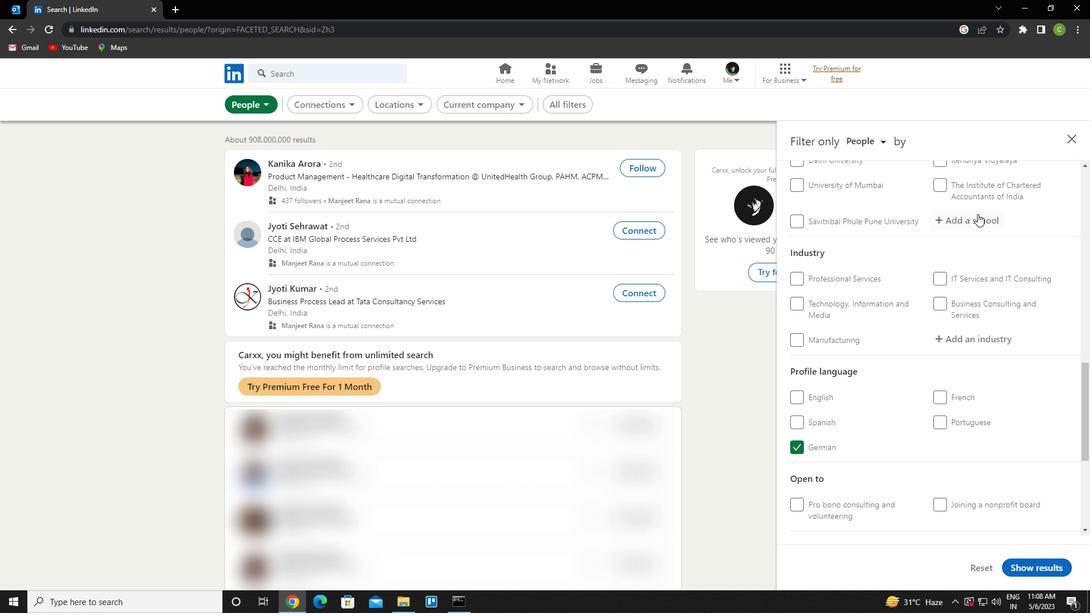 
Action: Mouse pressed left at (977, 217)
Screenshot: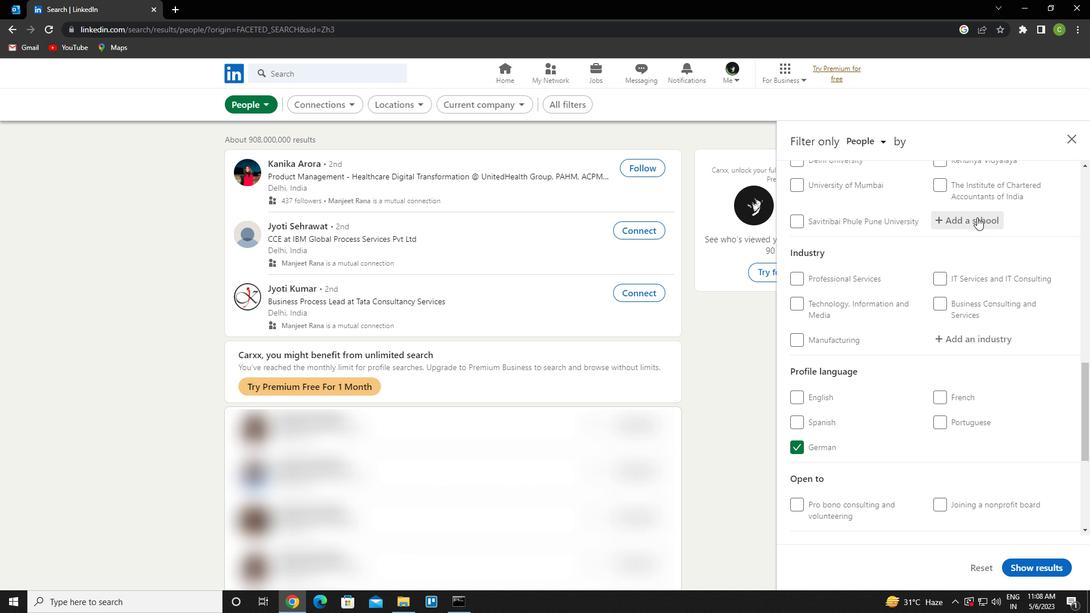 
Action: Key pressed <Key.caps_lock>a<Key.caps_lock>liah<Key.space>university<Key.down><Key.enter>
Screenshot: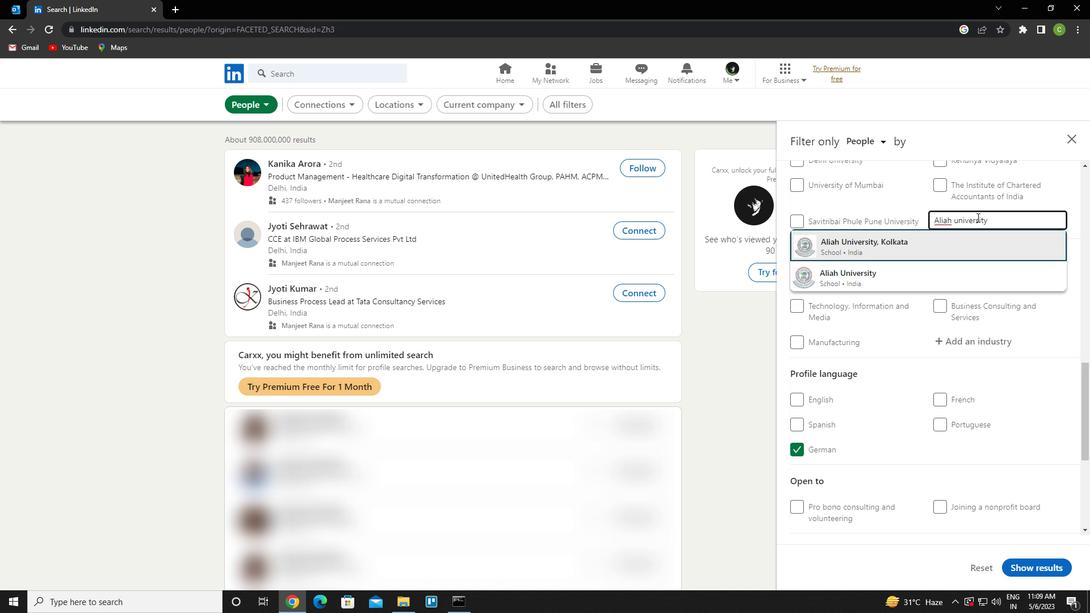 
Action: Mouse scrolled (977, 217) with delta (0, 0)
Screenshot: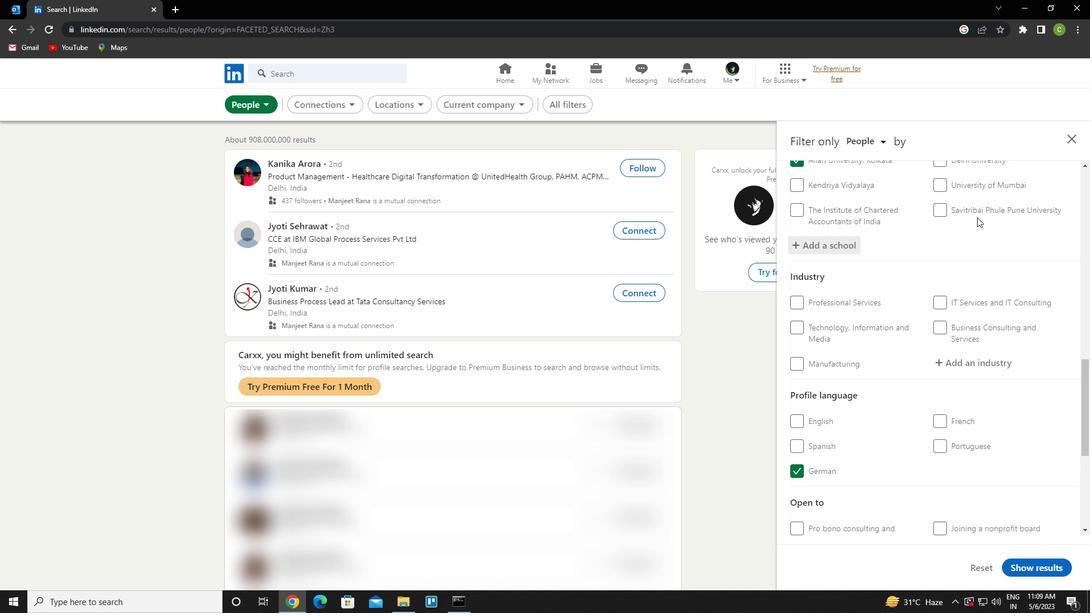 
Action: Mouse scrolled (977, 217) with delta (0, 0)
Screenshot: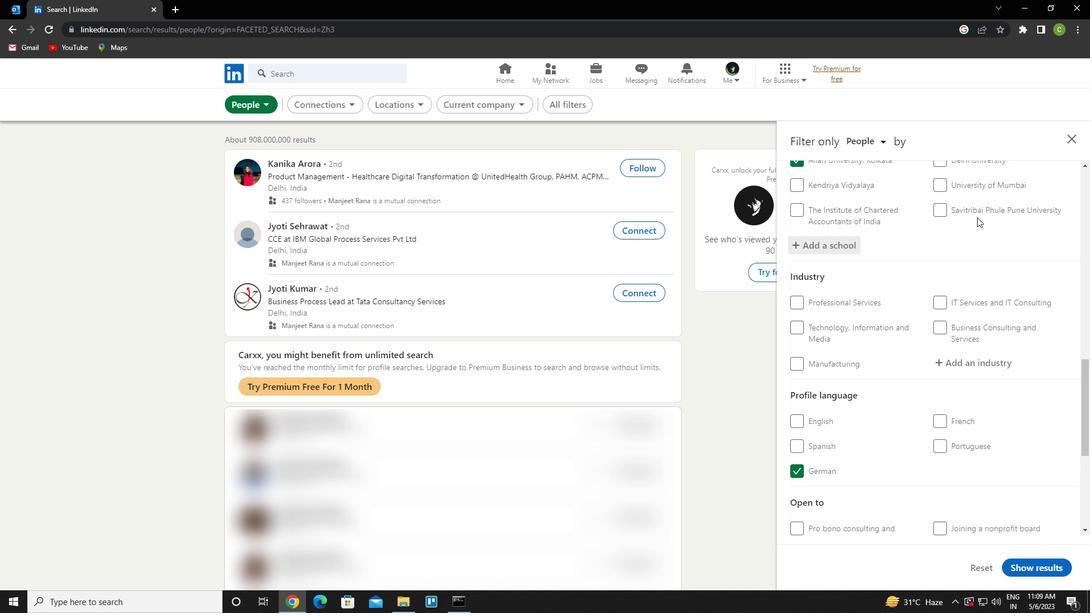 
Action: Mouse scrolled (977, 217) with delta (0, 0)
Screenshot: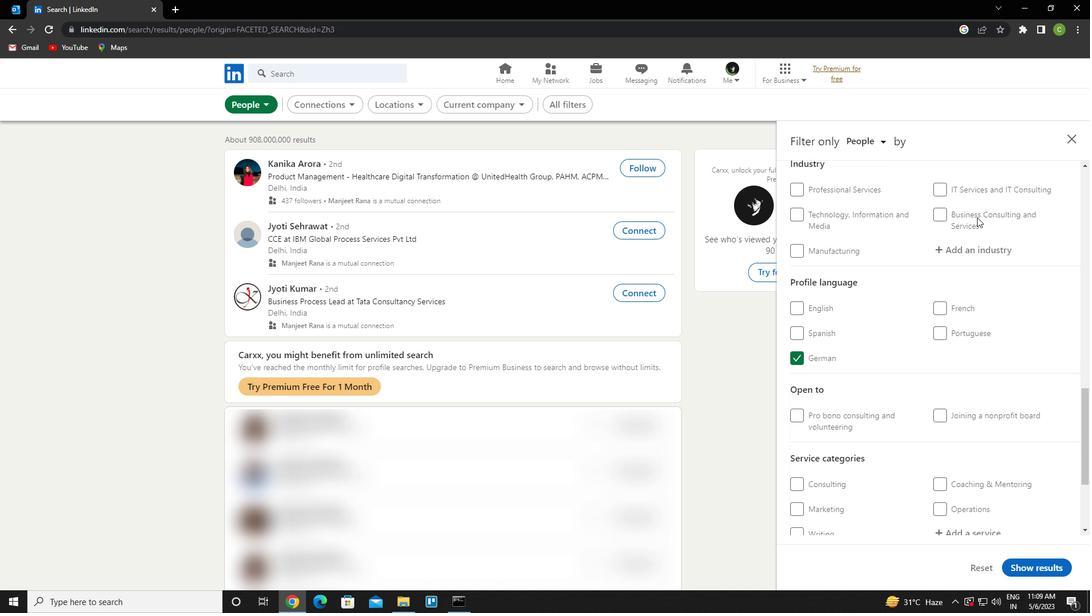 
Action: Mouse scrolled (977, 217) with delta (0, 0)
Screenshot: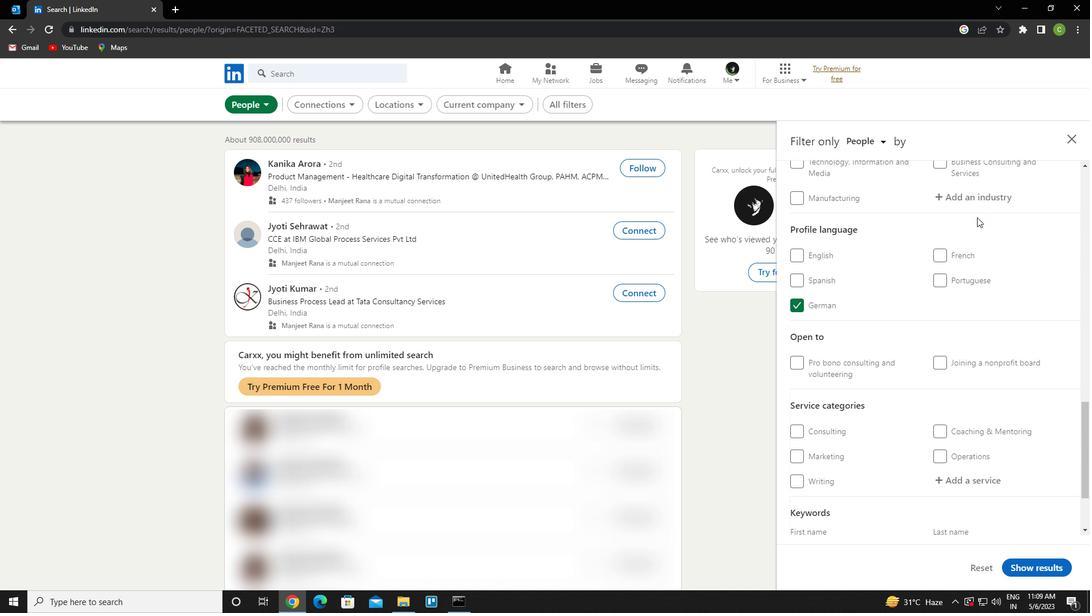 
Action: Mouse scrolled (977, 217) with delta (0, 0)
Screenshot: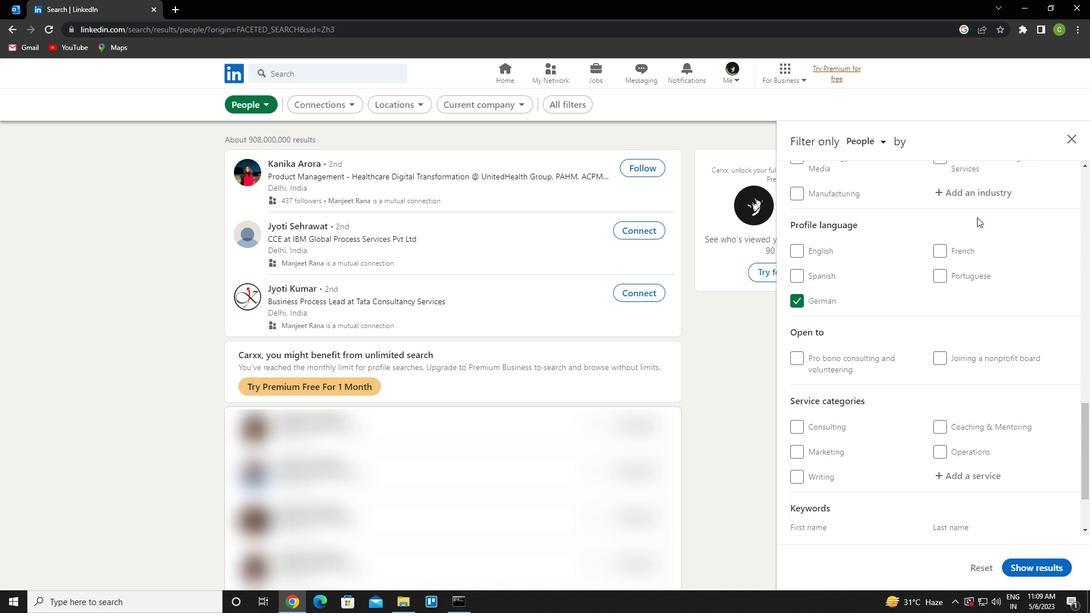
Action: Mouse scrolled (977, 217) with delta (0, 0)
Screenshot: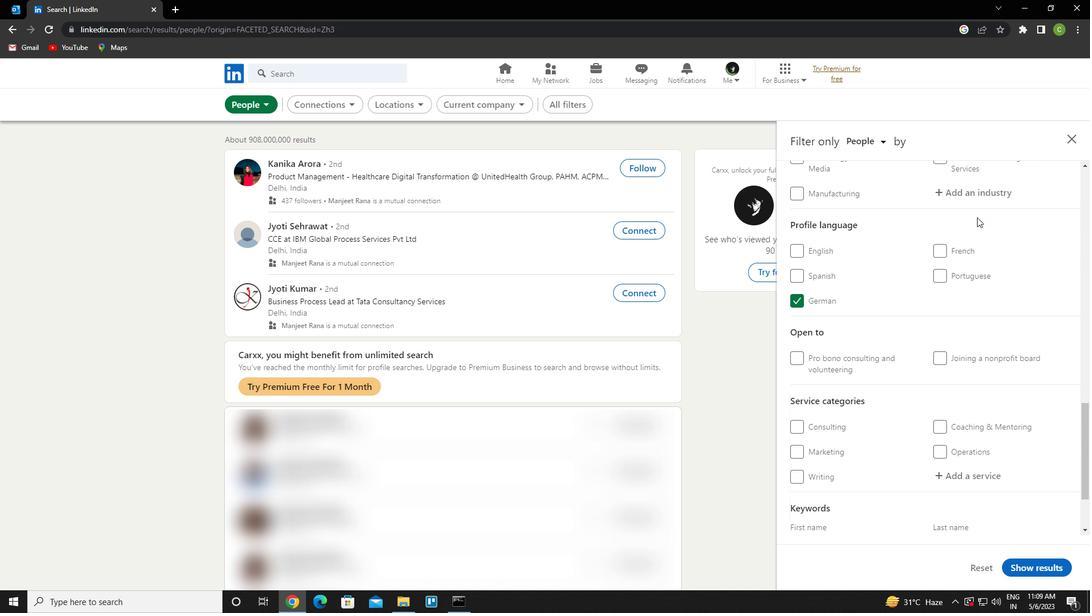 
Action: Mouse moved to (953, 331)
Screenshot: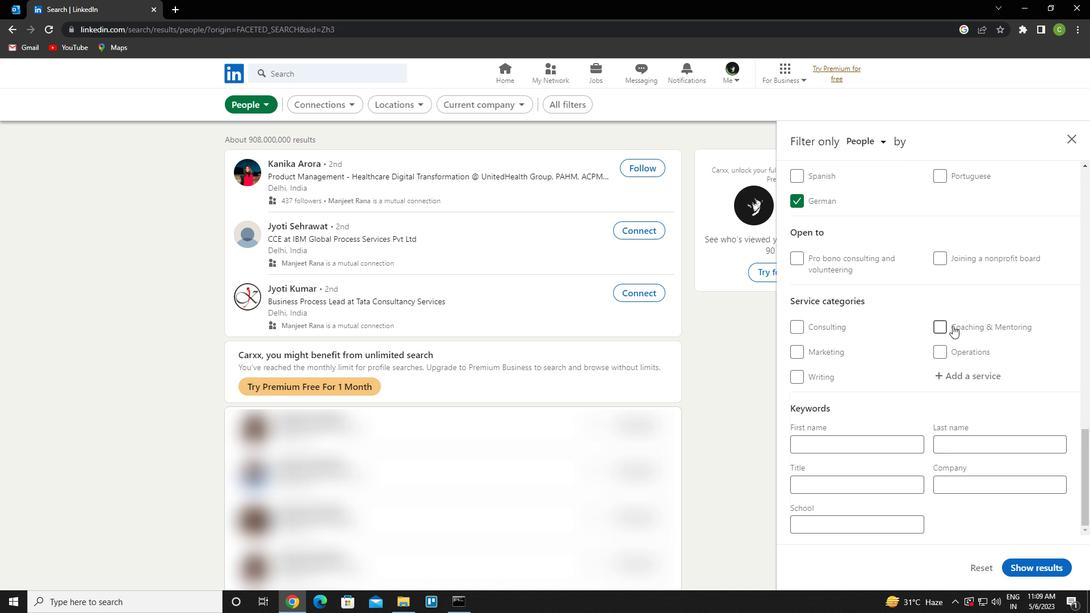 
Action: Mouse scrolled (953, 330) with delta (0, 0)
Screenshot: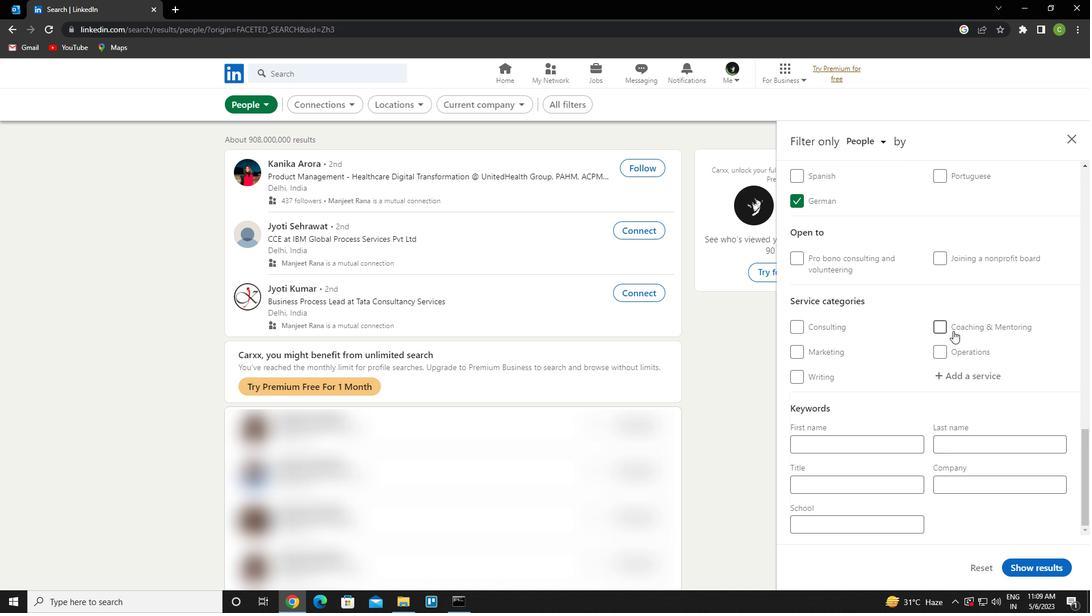 
Action: Mouse moved to (953, 330)
Screenshot: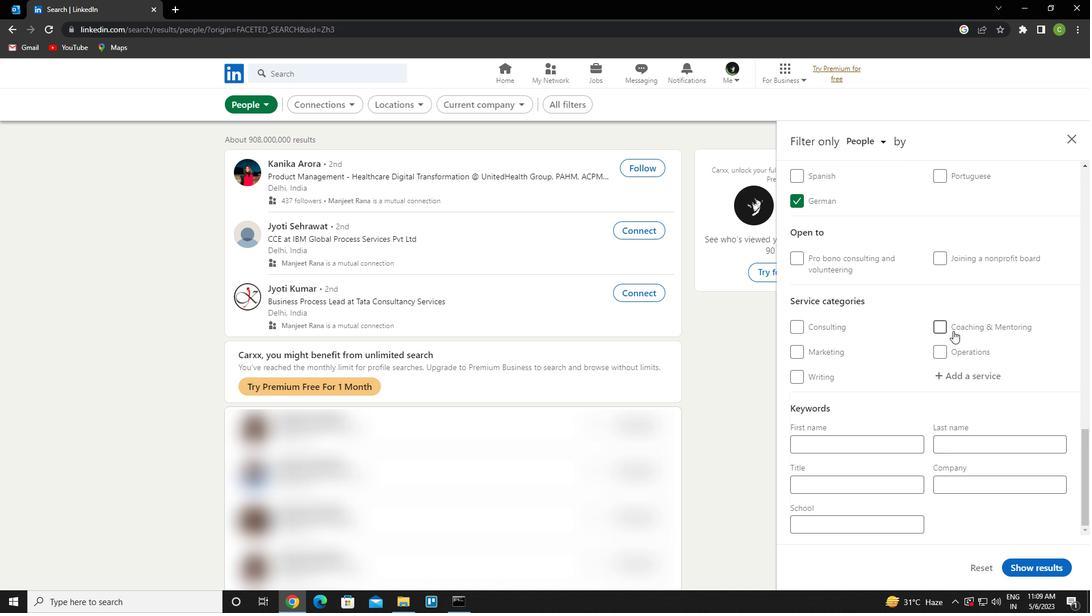 
Action: Mouse scrolled (953, 331) with delta (0, 0)
Screenshot: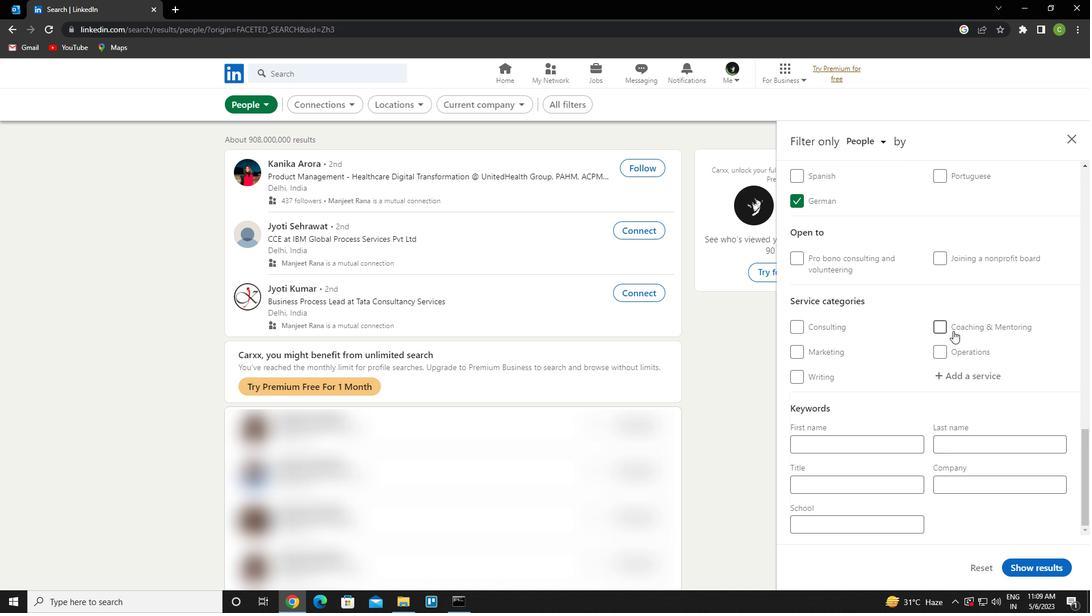 
Action: Mouse scrolled (953, 331) with delta (0, 0)
Screenshot: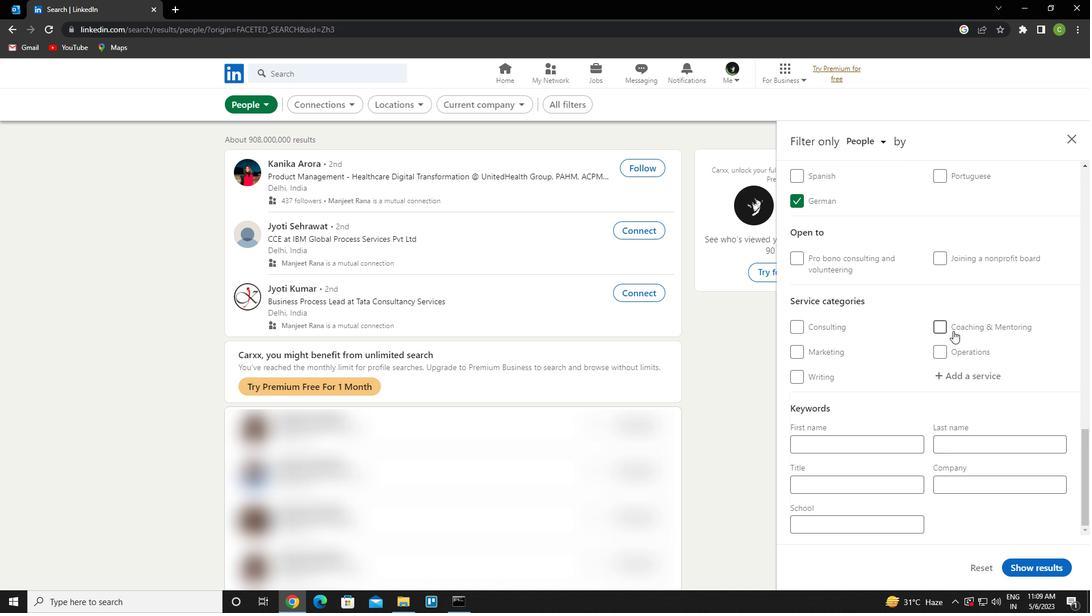 
Action: Mouse scrolled (953, 331) with delta (0, 0)
Screenshot: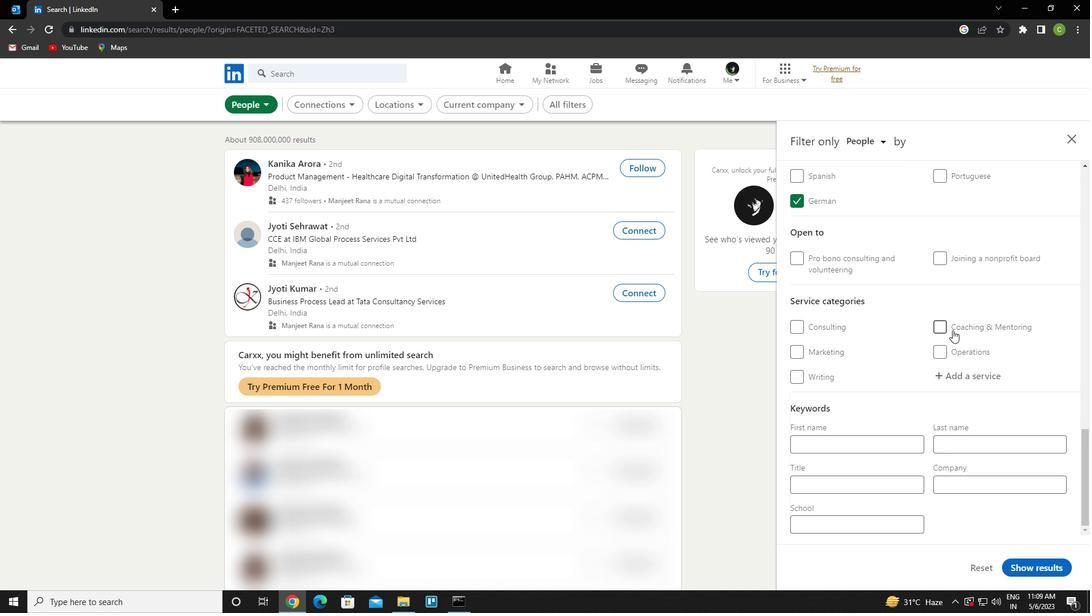 
Action: Mouse moved to (980, 256)
Screenshot: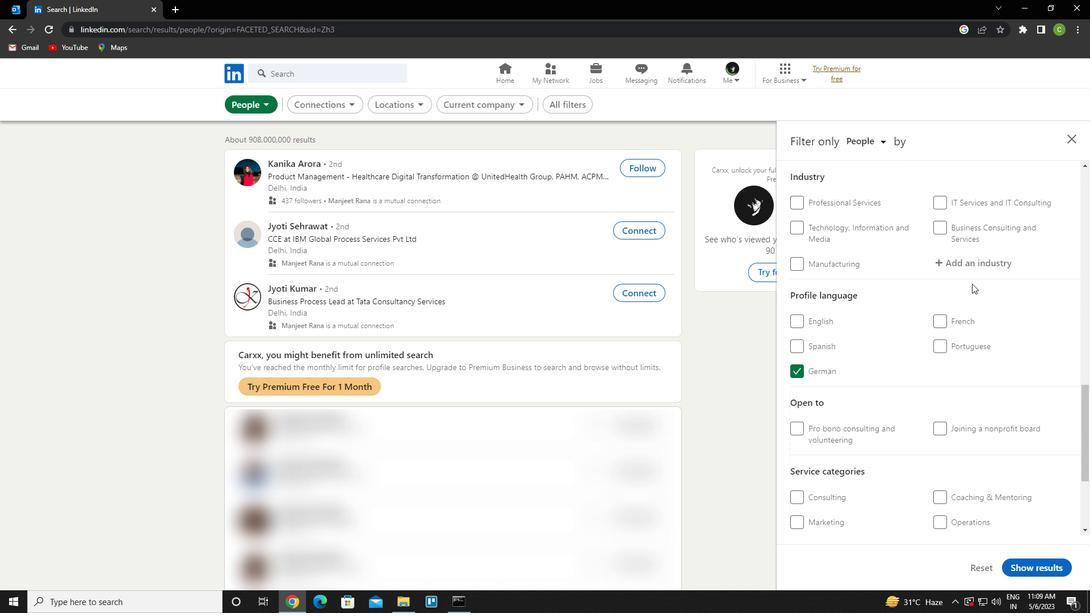 
Action: Mouse pressed left at (980, 256)
Screenshot: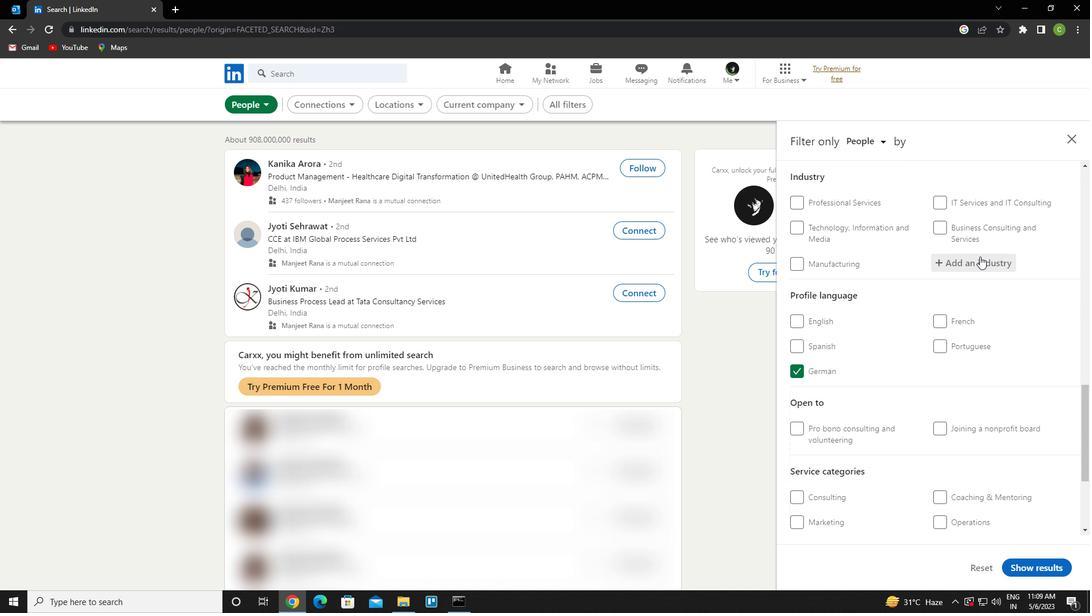 
Action: Key pressed <Key.caps_lock>w<Key.caps_lock>holesale<Key.space>marks<Key.backspace><Key.backspace><Key.backspace><Key.backspace><Key.backspace>computer<Key.down><Key.enter>
Screenshot: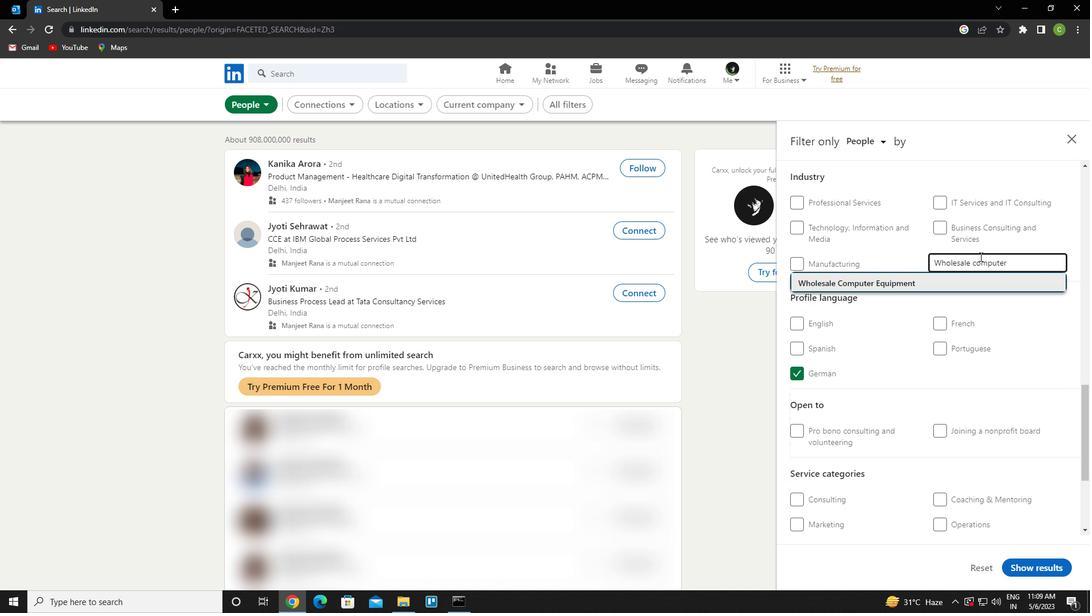 
Action: Mouse scrolled (980, 256) with delta (0, 0)
Screenshot: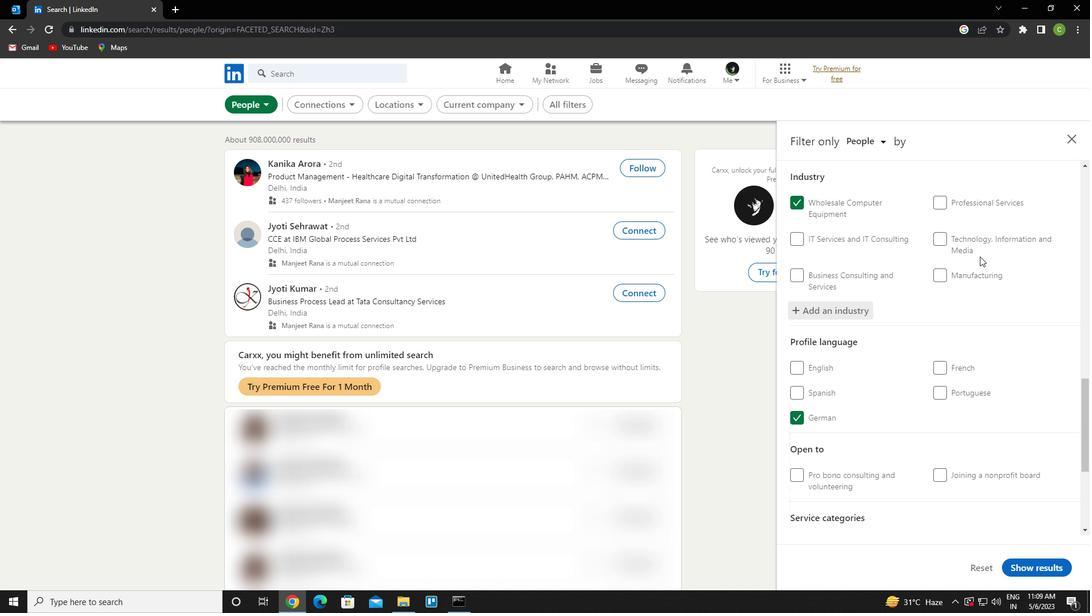 
Action: Mouse scrolled (980, 256) with delta (0, 0)
Screenshot: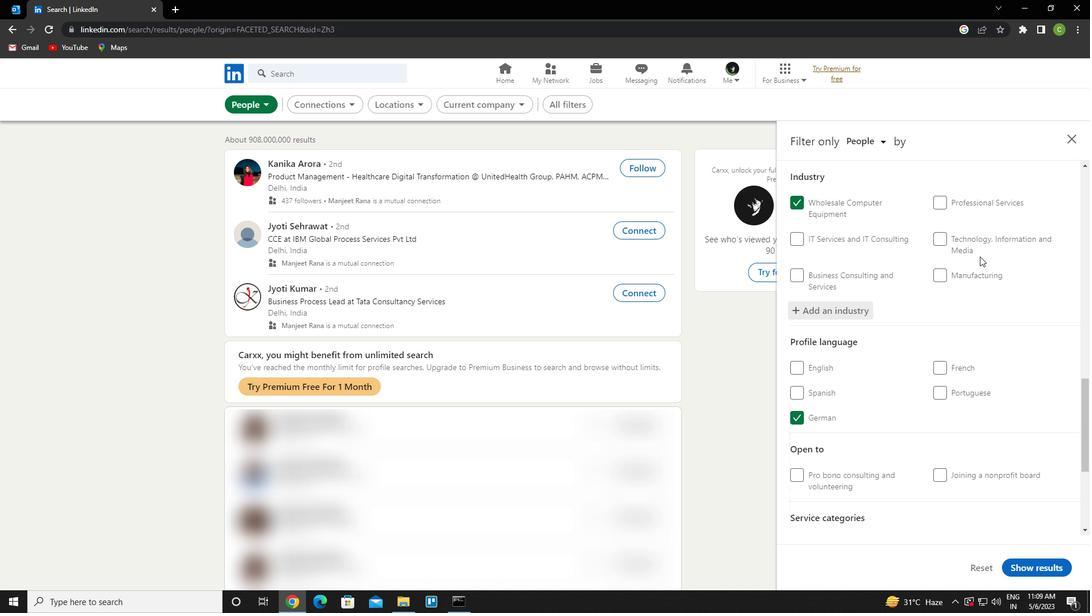 
Action: Mouse scrolled (980, 256) with delta (0, 0)
Screenshot: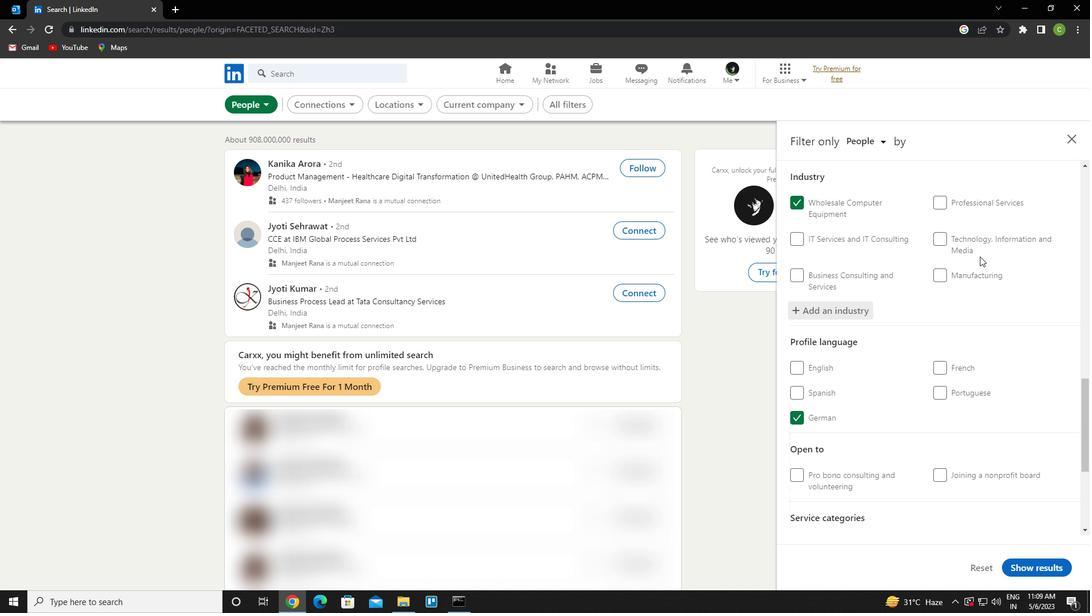 
Action: Mouse scrolled (980, 256) with delta (0, 0)
Screenshot: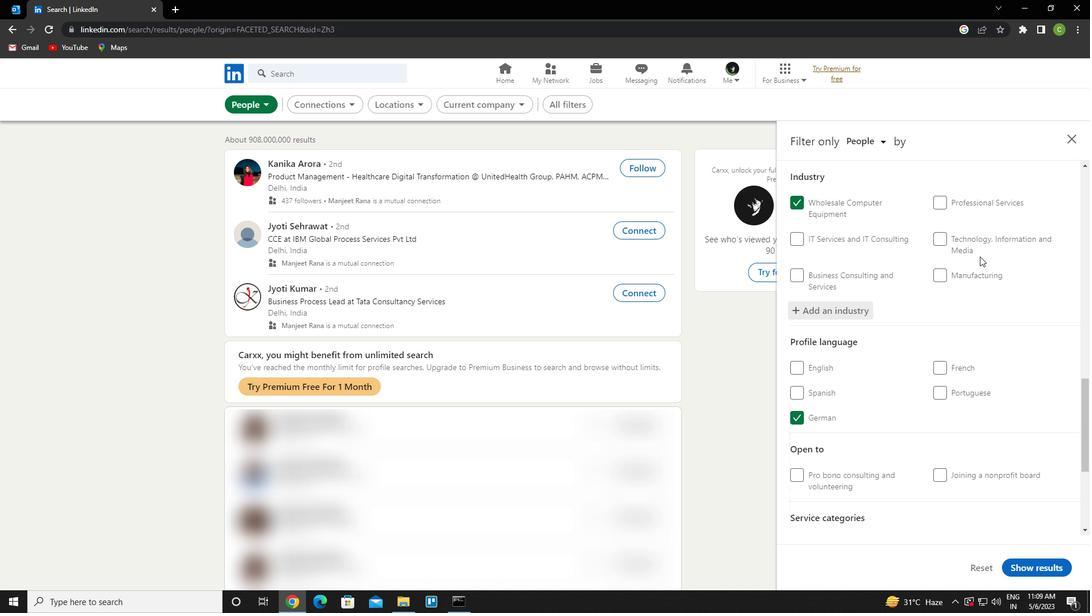 
Action: Mouse scrolled (980, 256) with delta (0, 0)
Screenshot: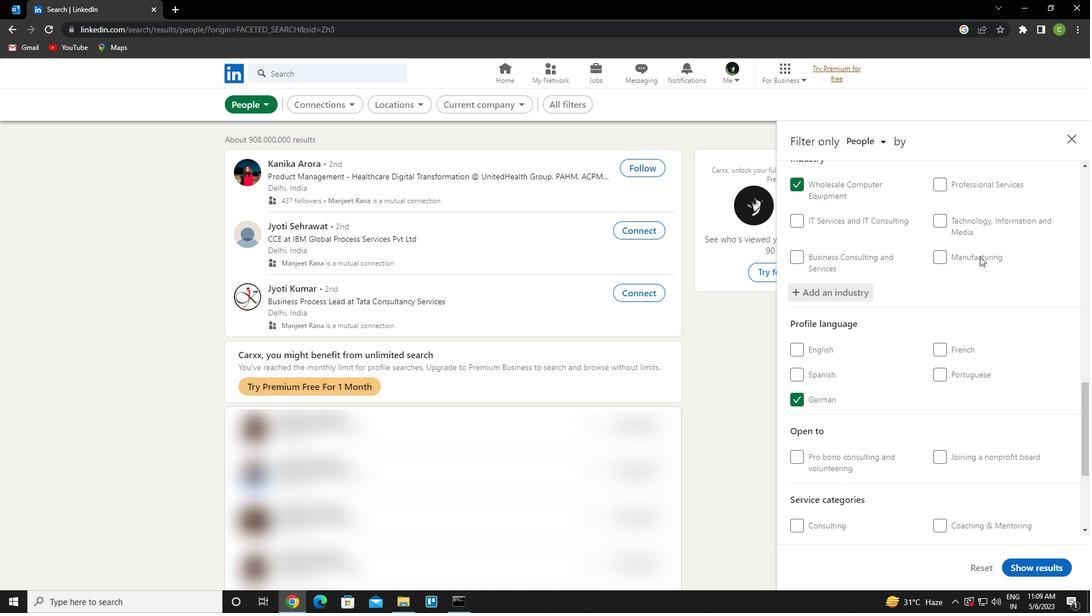 
Action: Mouse scrolled (980, 256) with delta (0, 0)
Screenshot: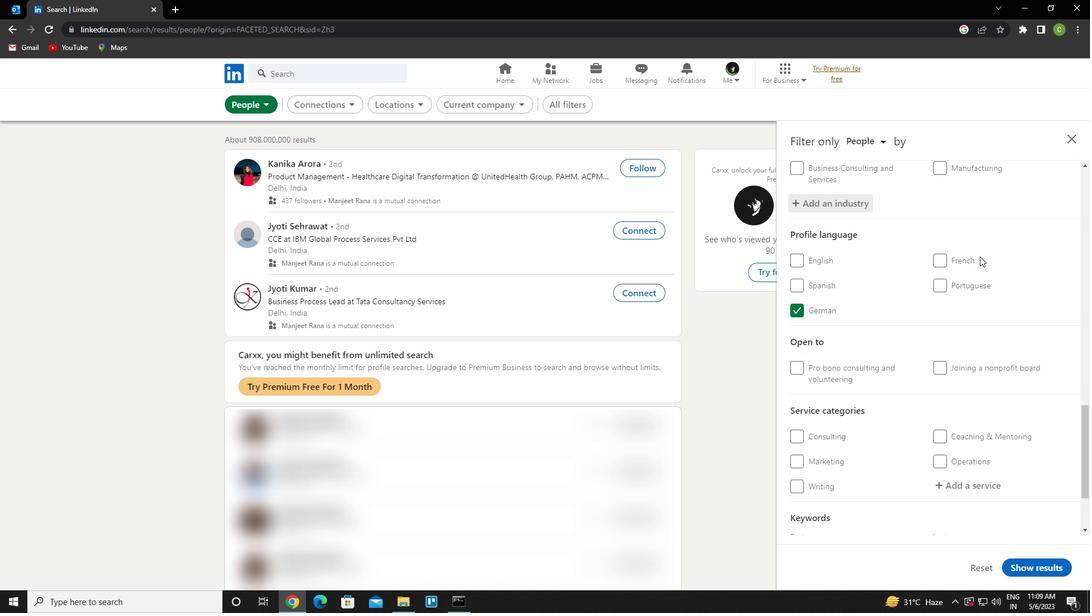 
Action: Mouse scrolled (980, 256) with delta (0, 0)
Screenshot: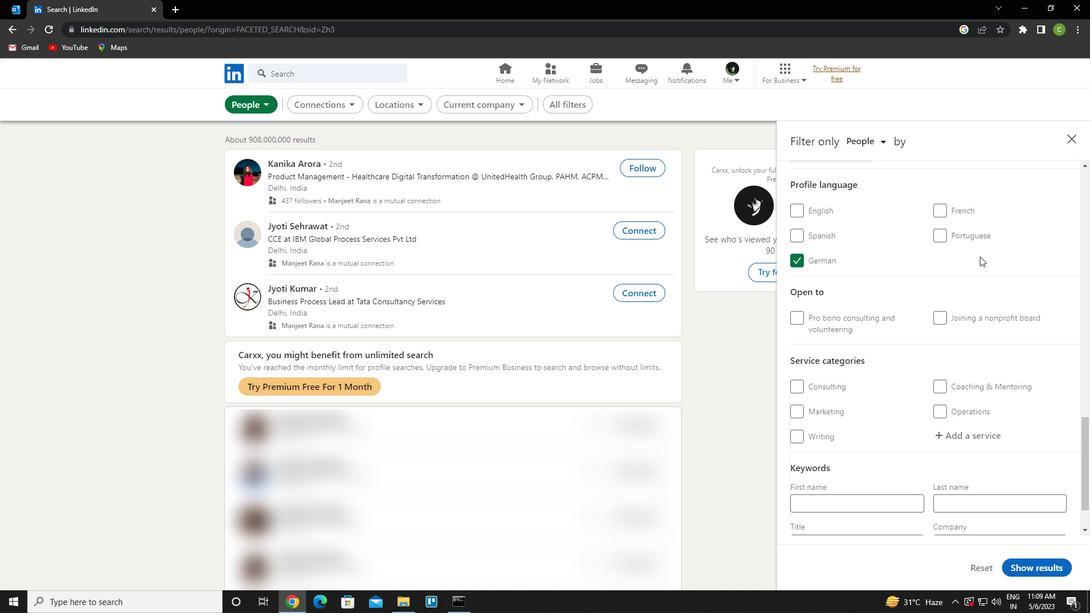 
Action: Mouse moved to (963, 369)
Screenshot: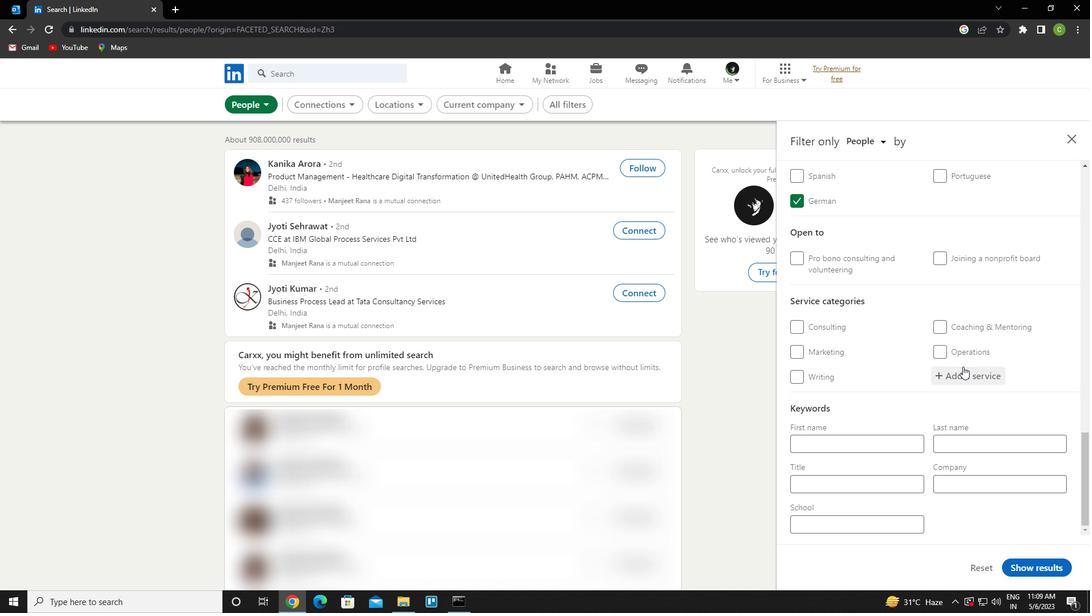 
Action: Mouse pressed left at (963, 369)
Screenshot: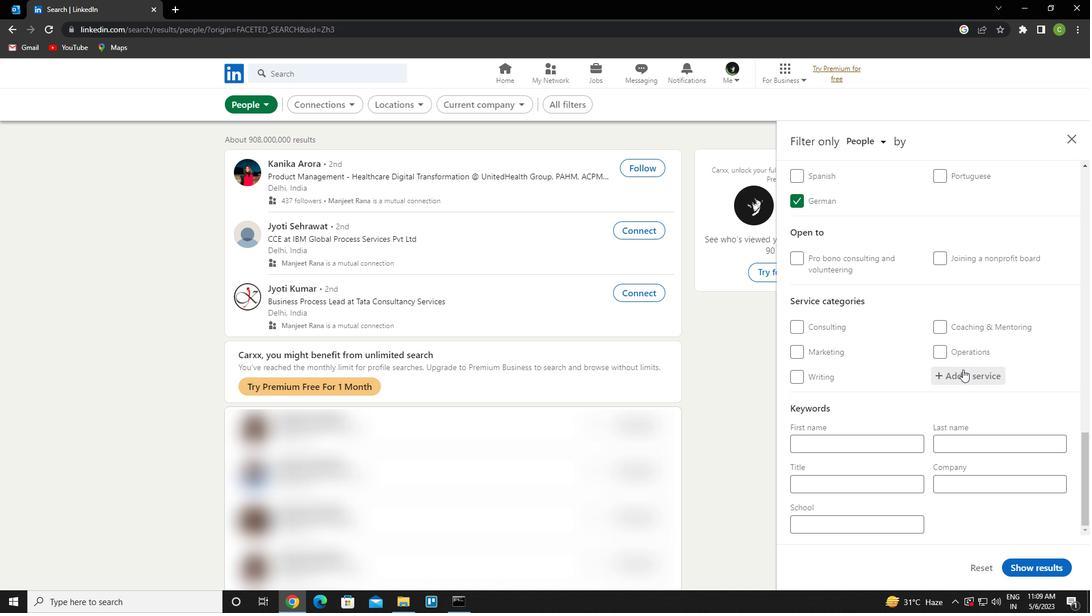 
Action: Key pressed <Key.caps_lock>p<Key.caps_lock>ublic<Key.space>relation<Key.down><Key.enter>
Screenshot: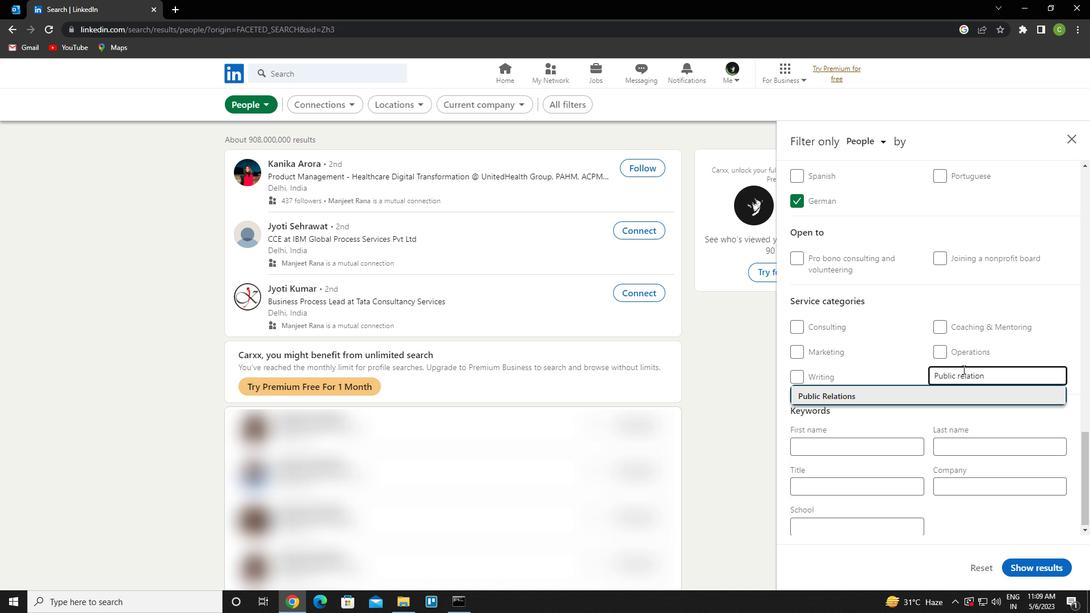 
Action: Mouse scrolled (963, 369) with delta (0, 0)
Screenshot: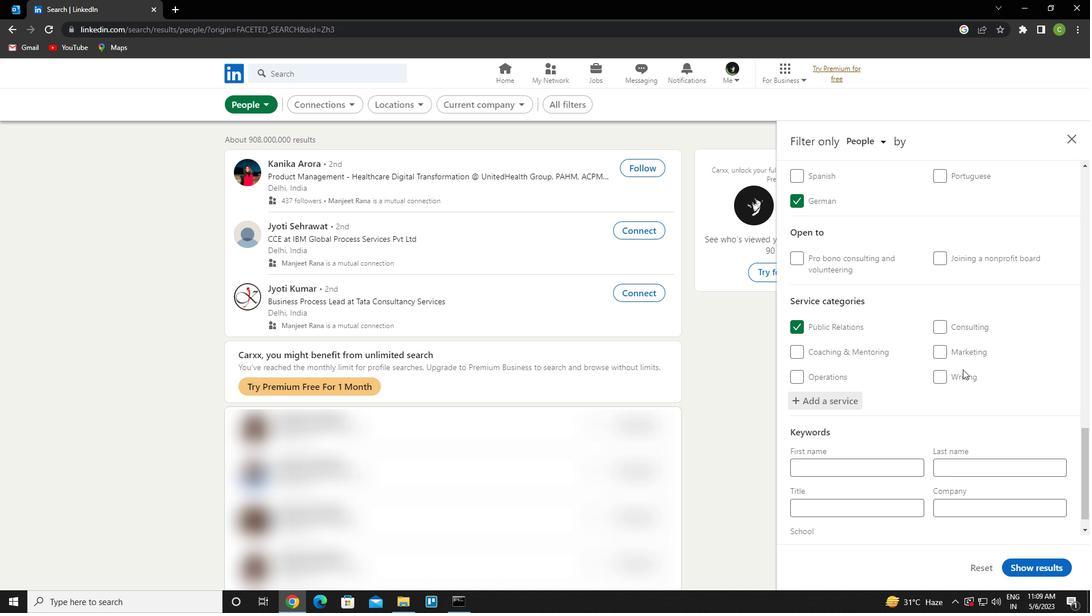 
Action: Mouse scrolled (963, 369) with delta (0, 0)
Screenshot: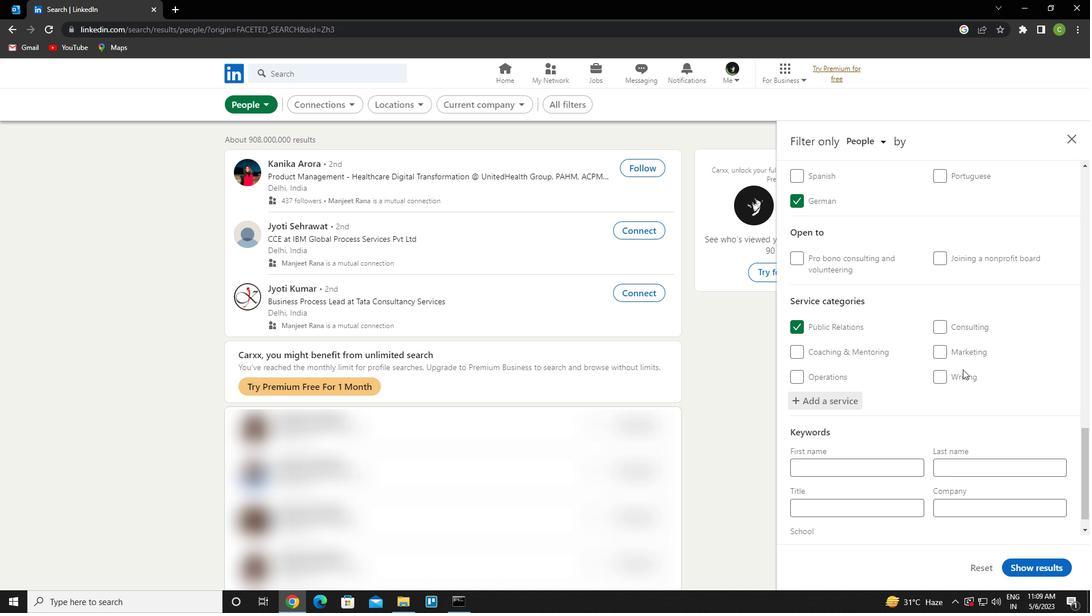 
Action: Mouse scrolled (963, 369) with delta (0, 0)
Screenshot: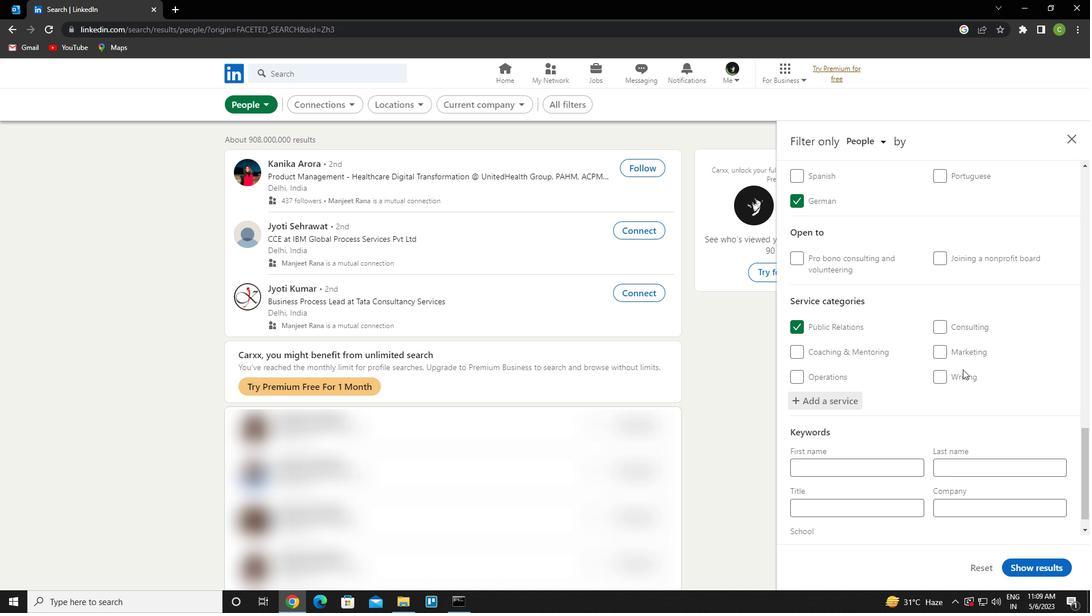 
Action: Mouse scrolled (963, 369) with delta (0, 0)
Screenshot: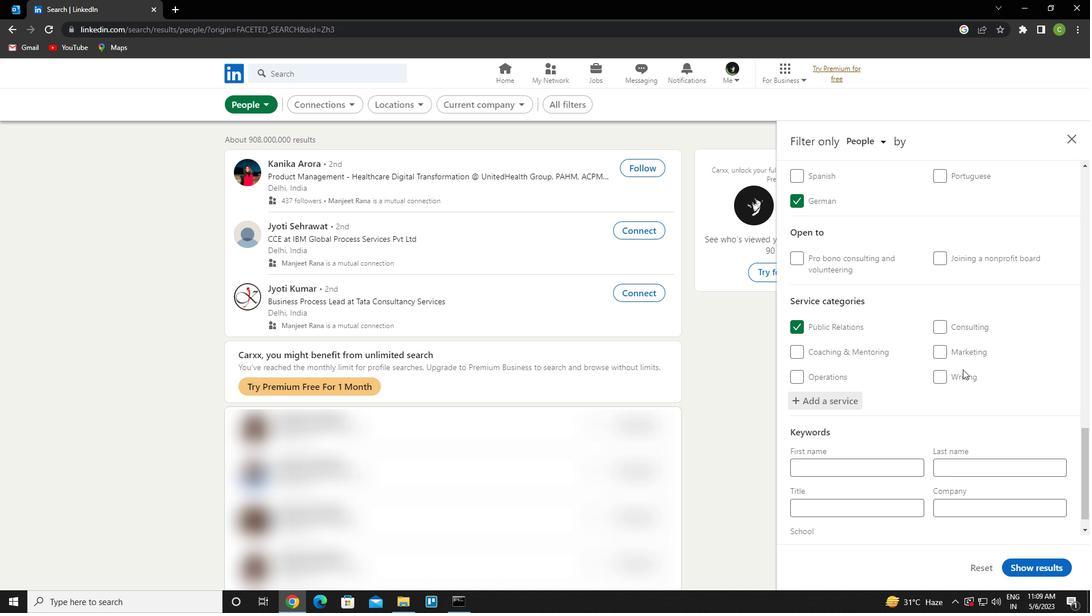 
Action: Mouse scrolled (963, 369) with delta (0, 0)
Screenshot: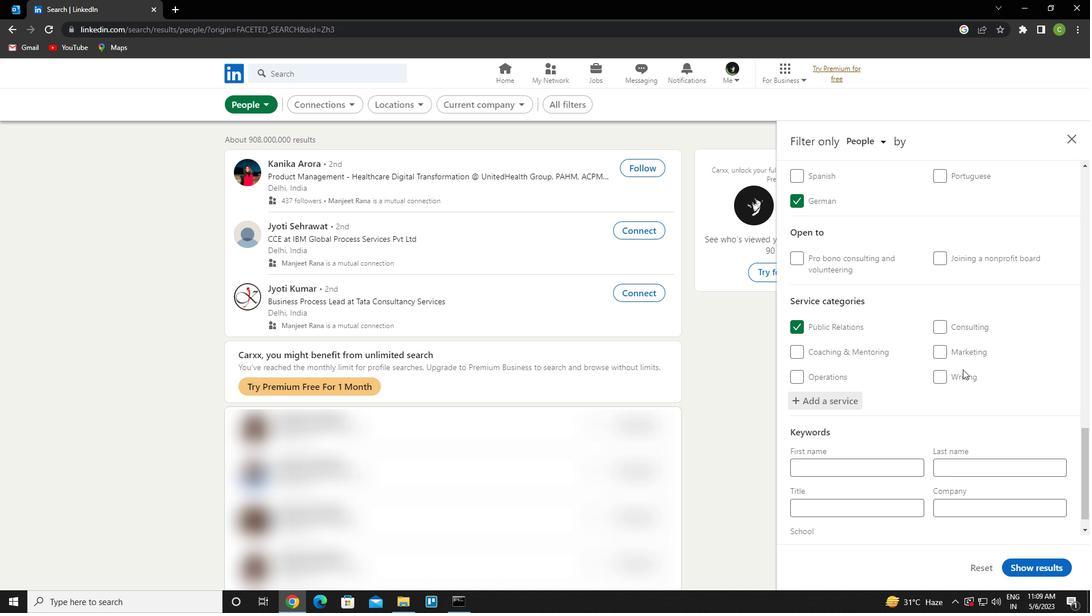 
Action: Mouse scrolled (963, 369) with delta (0, 0)
Screenshot: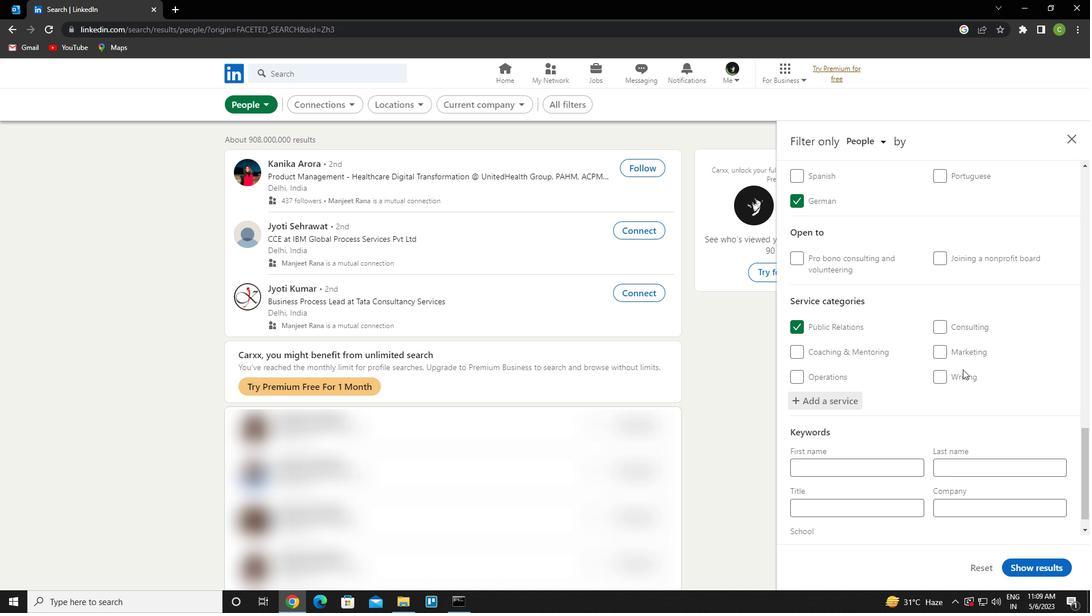 
Action: Mouse scrolled (963, 369) with delta (0, 0)
Screenshot: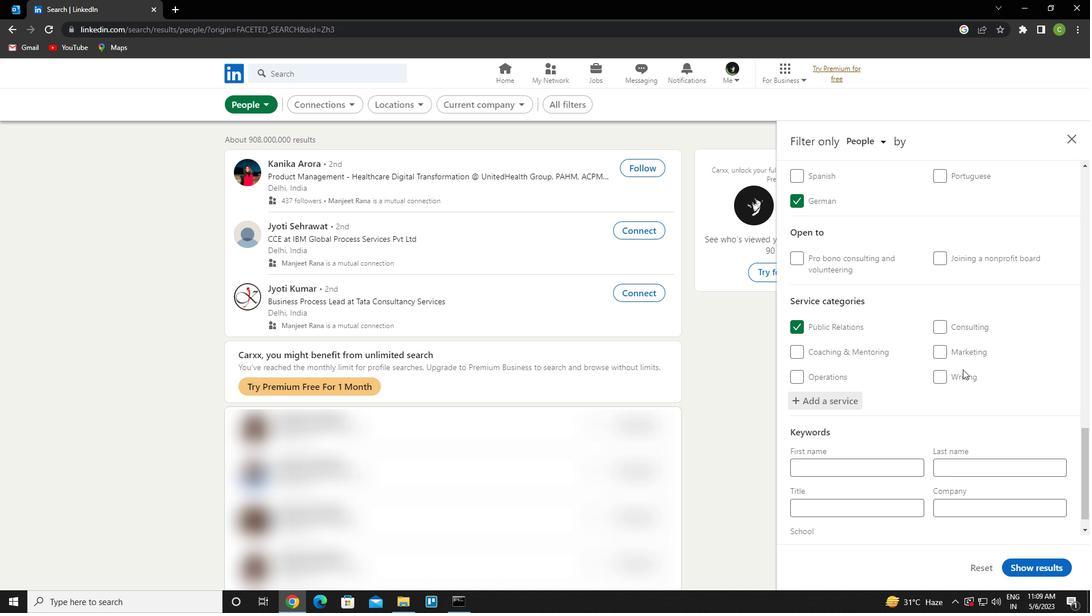 
Action: Mouse moved to (873, 485)
Screenshot: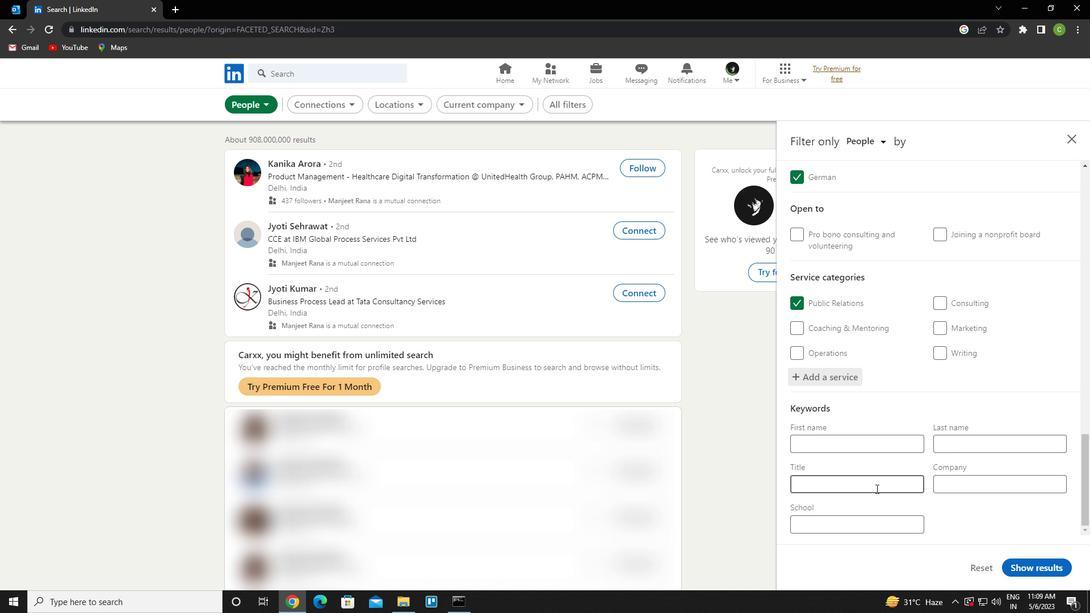 
Action: Mouse pressed left at (873, 485)
Screenshot: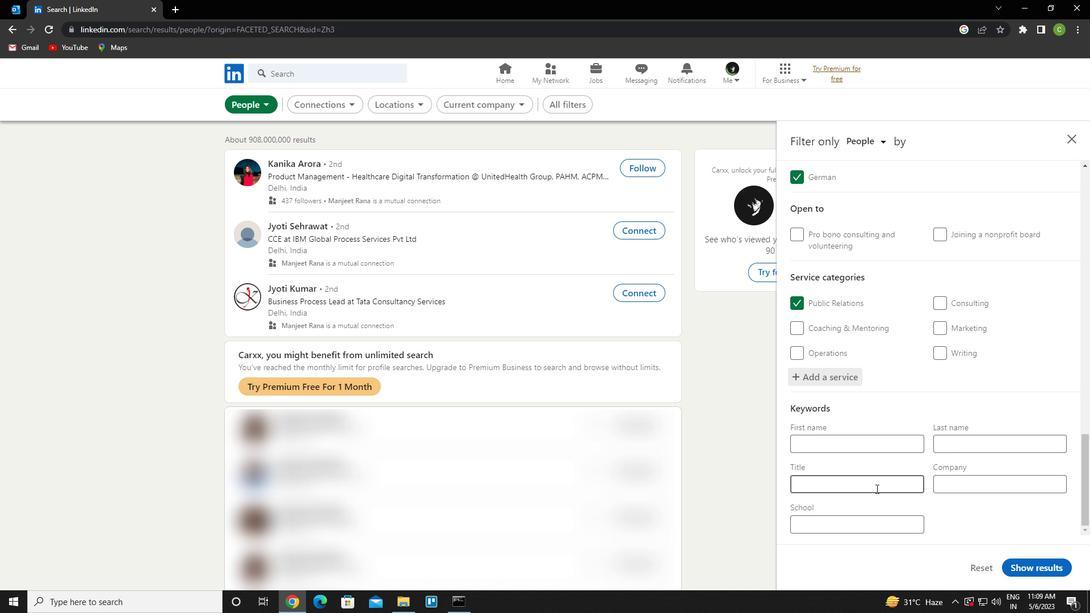 
Action: Key pressed <Key.caps_lock>s<Key.caps_lock>creenwriter
Screenshot: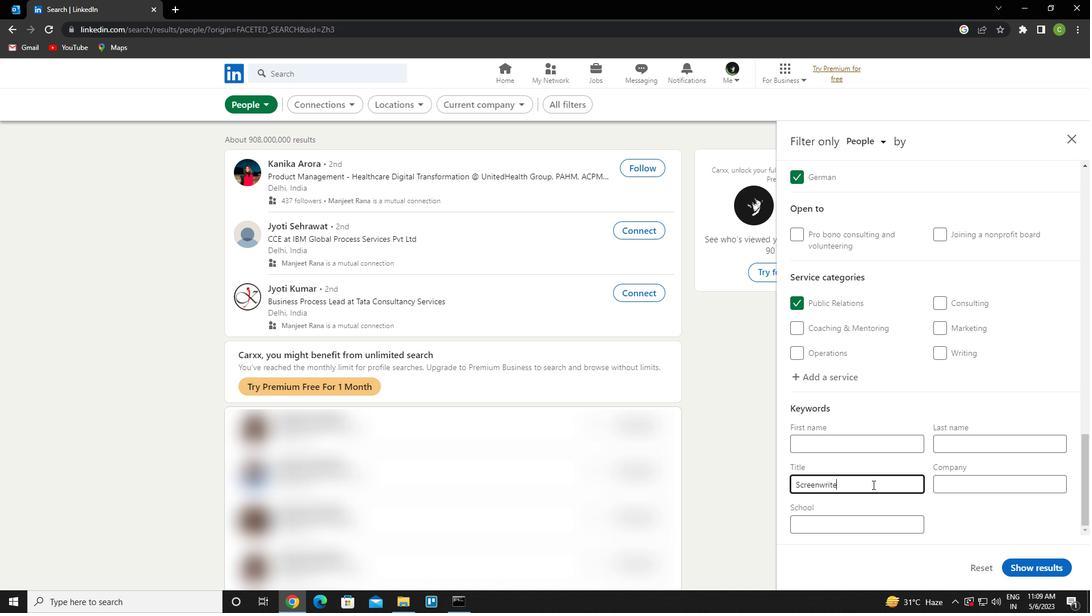 
Action: Mouse moved to (1027, 566)
Screenshot: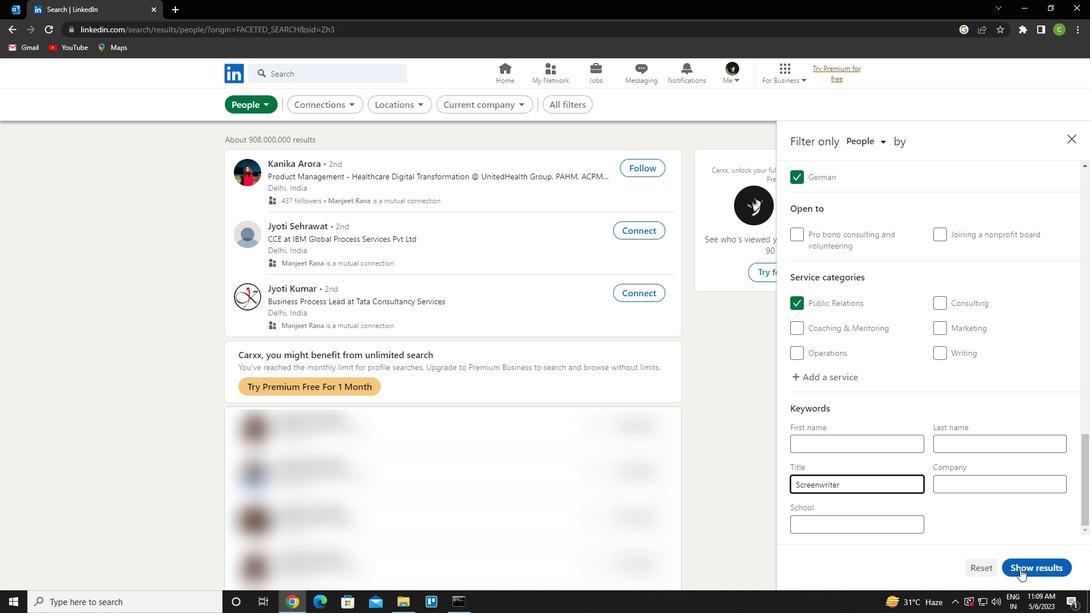 
Action: Mouse pressed left at (1027, 566)
Screenshot: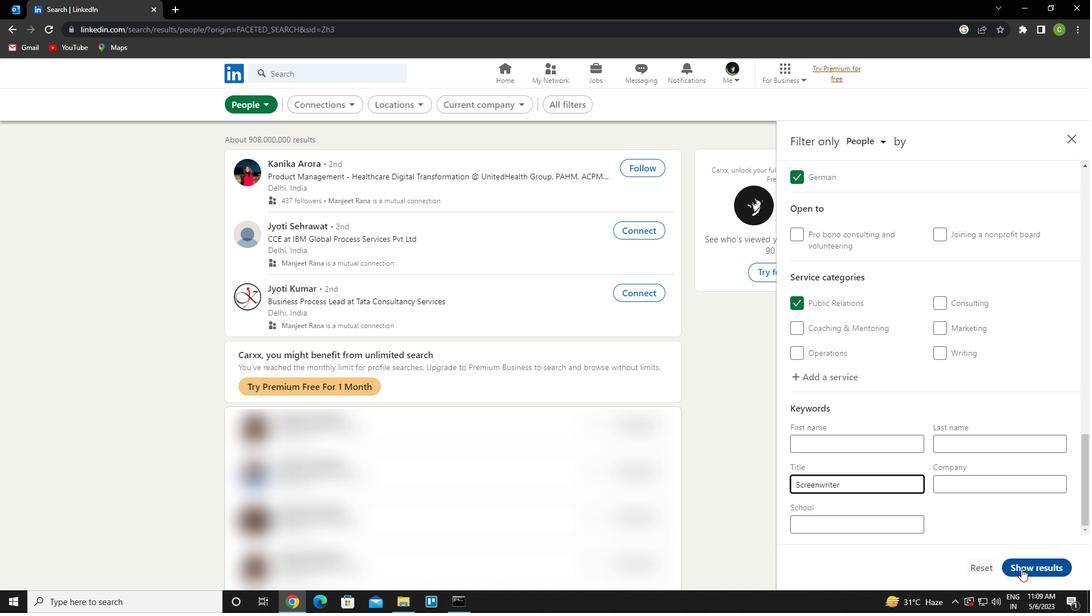 
Action: Mouse moved to (469, 490)
Screenshot: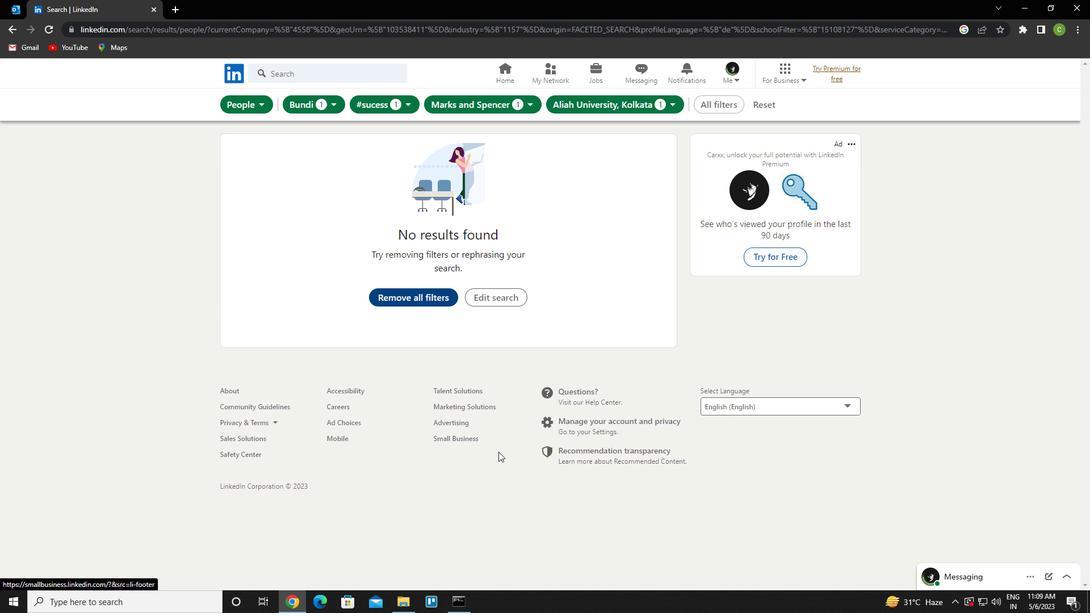 
